 Task: Create new Company, with domain: 'gsk.com' and type: 'Other'. Add new contact for this company, with mail Id: 'Rohan34Gupta@gsk.com', First Name: Rohan, Last name:  Gupta, Job Title: 'IT Project Manager', Phone Number: '(617) 555-9012'. Change life cycle stage to  Lead and lead status to  Open. Logged in from softage.5@softage.net
Action: Mouse moved to (67, 52)
Screenshot: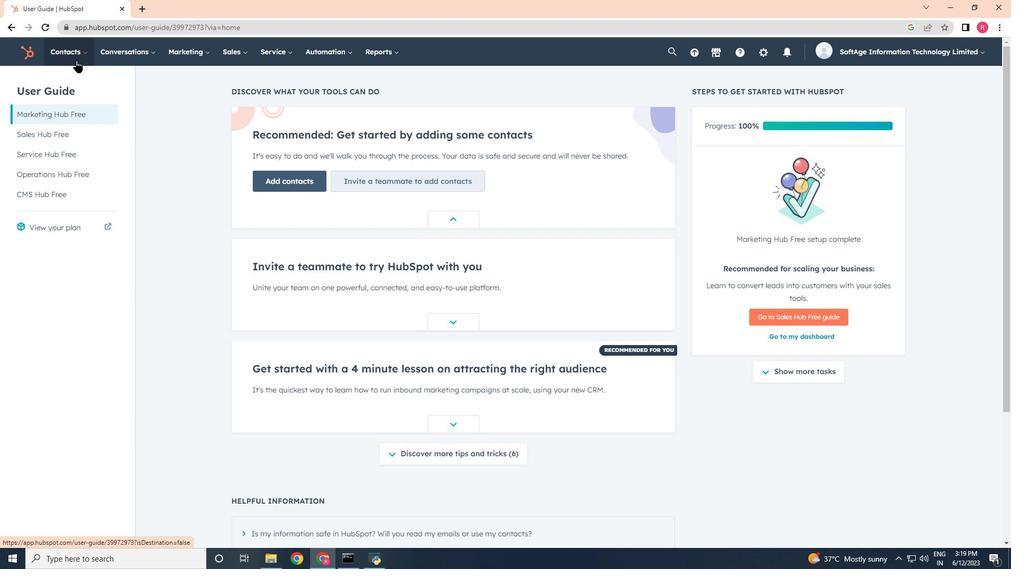 
Action: Mouse pressed left at (67, 52)
Screenshot: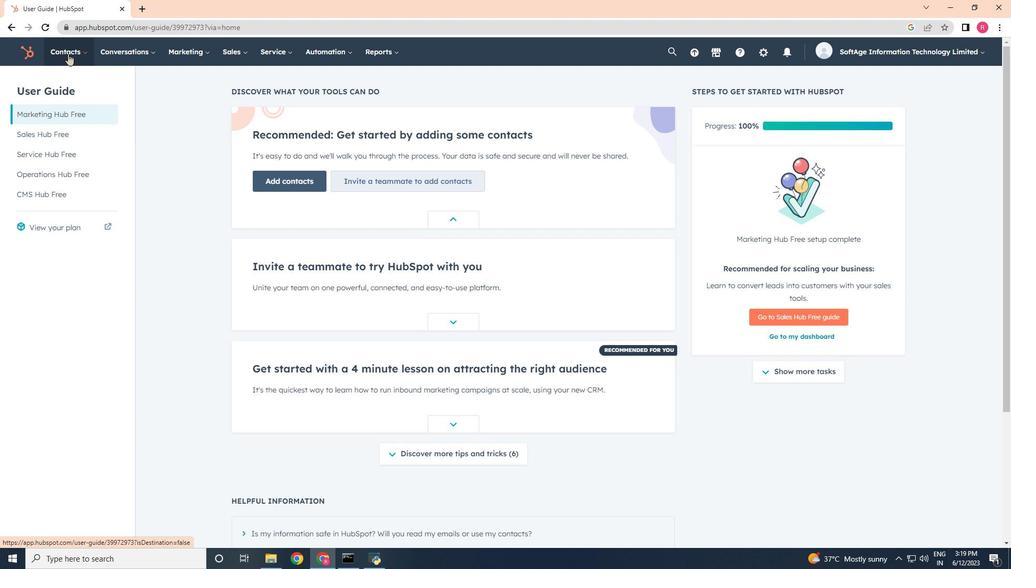 
Action: Mouse moved to (75, 92)
Screenshot: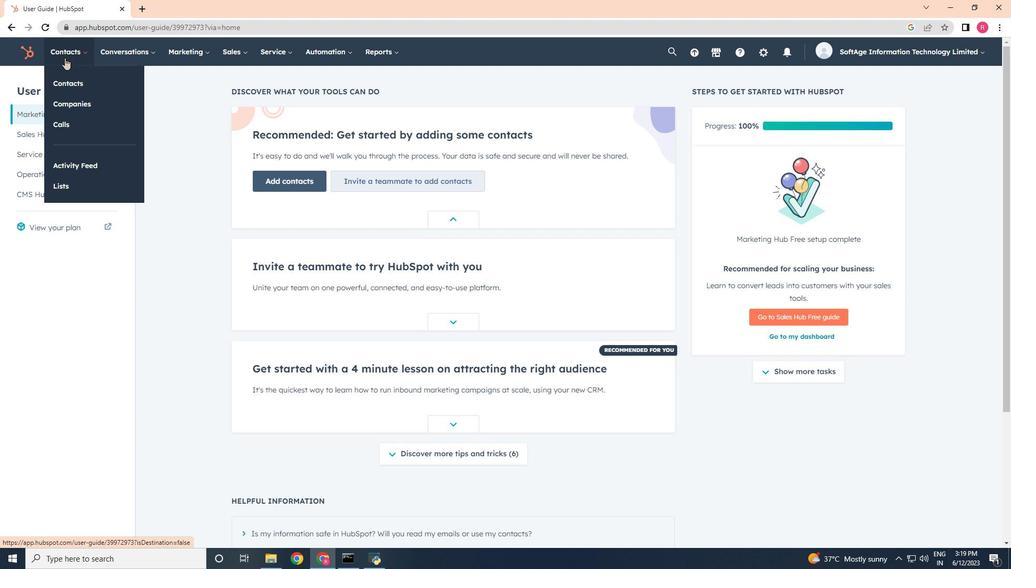 
Action: Mouse pressed left at (75, 92)
Screenshot: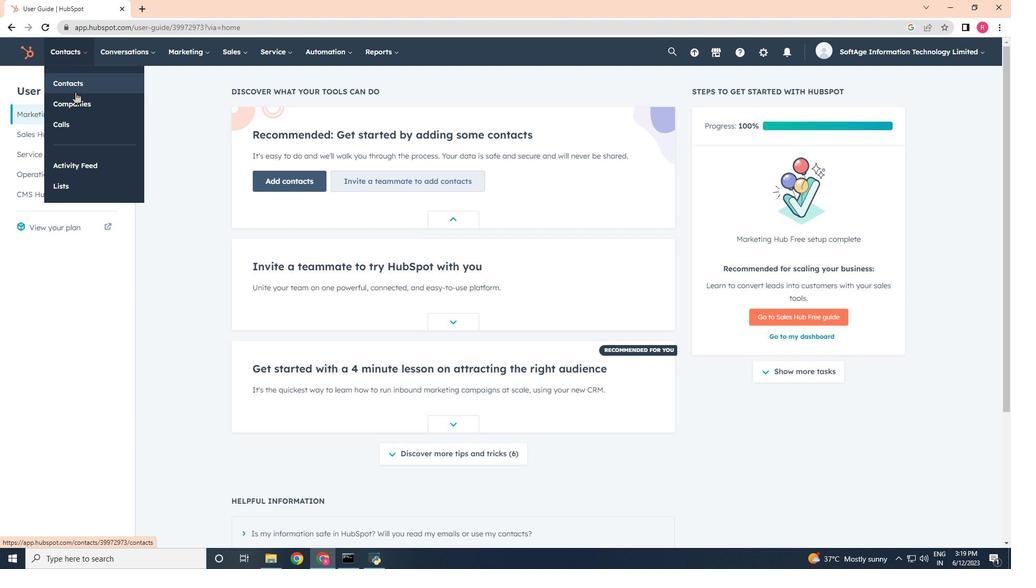 
Action: Mouse moved to (79, 53)
Screenshot: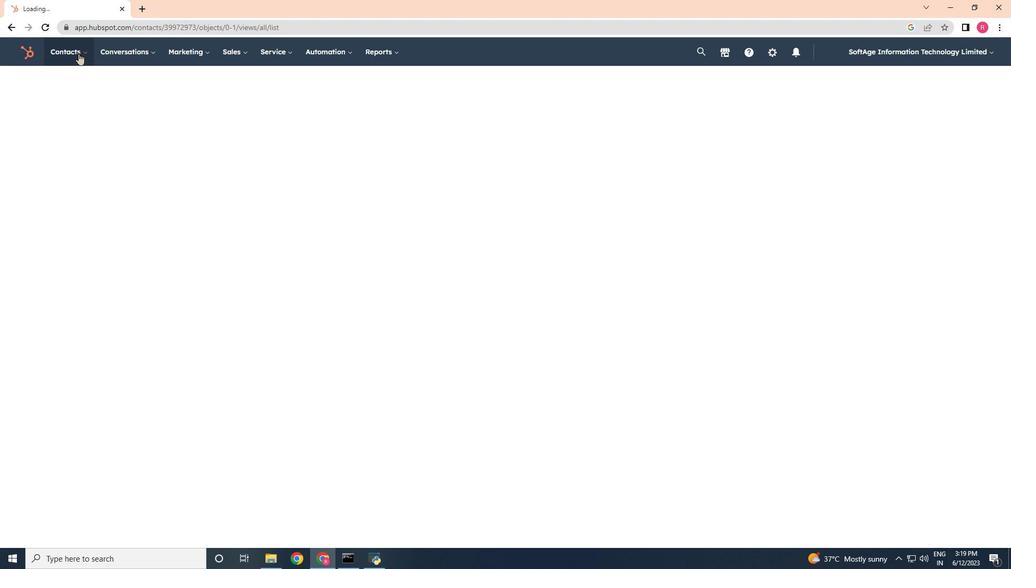 
Action: Mouse pressed left at (79, 53)
Screenshot: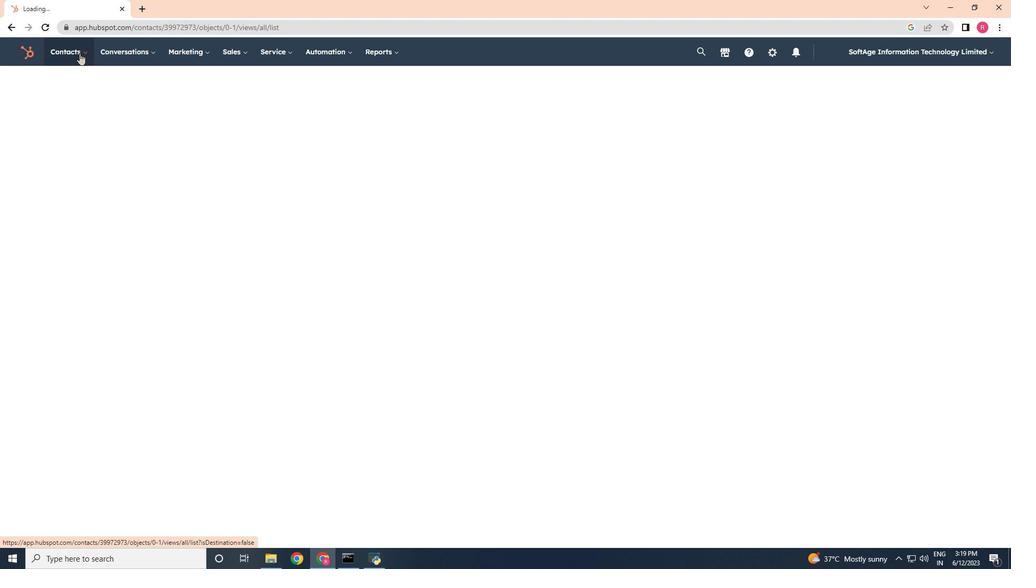 
Action: Mouse moved to (82, 108)
Screenshot: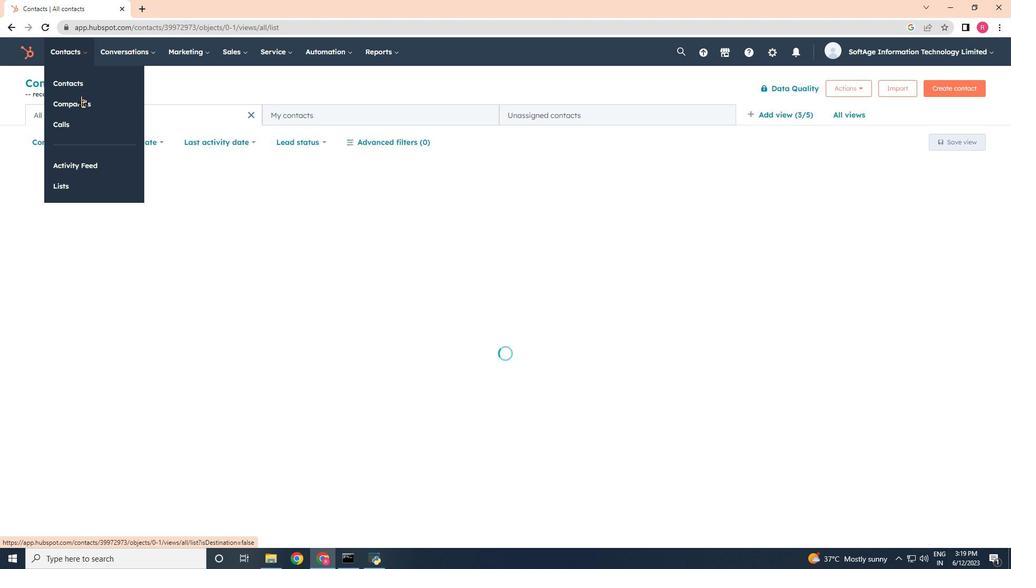 
Action: Mouse pressed left at (82, 108)
Screenshot: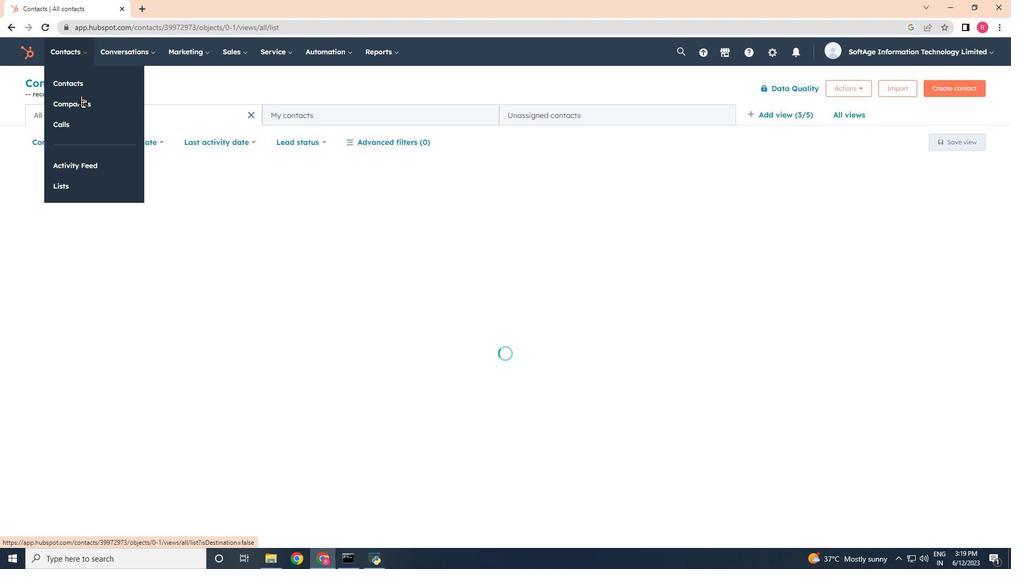 
Action: Mouse moved to (930, 95)
Screenshot: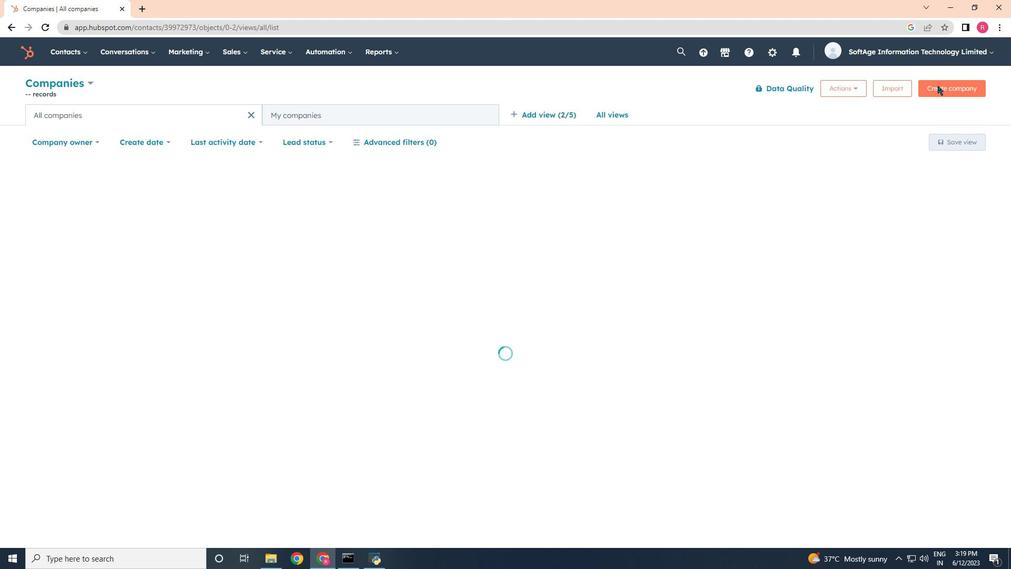 
Action: Mouse pressed left at (930, 95)
Screenshot: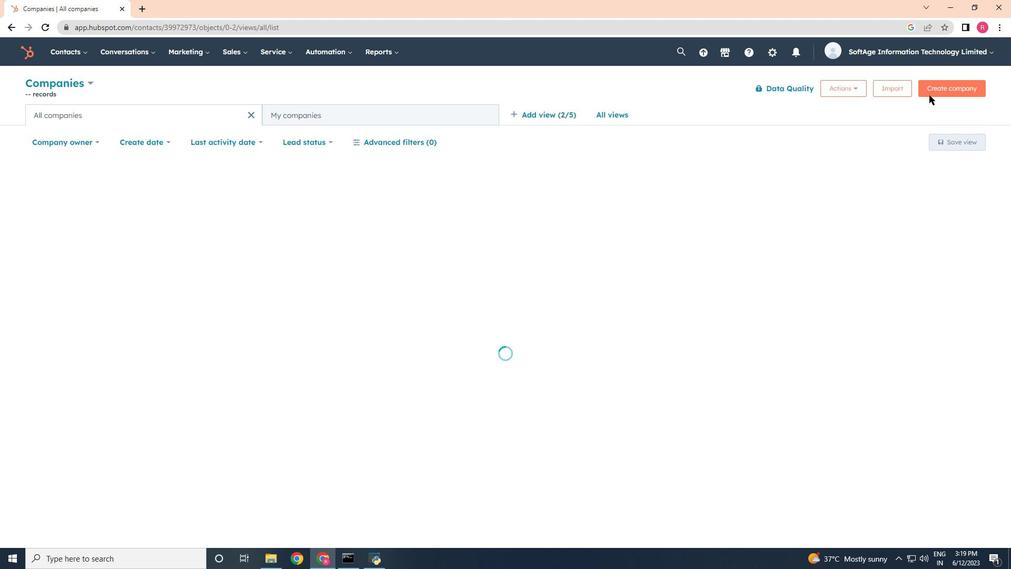 
Action: Mouse moved to (752, 143)
Screenshot: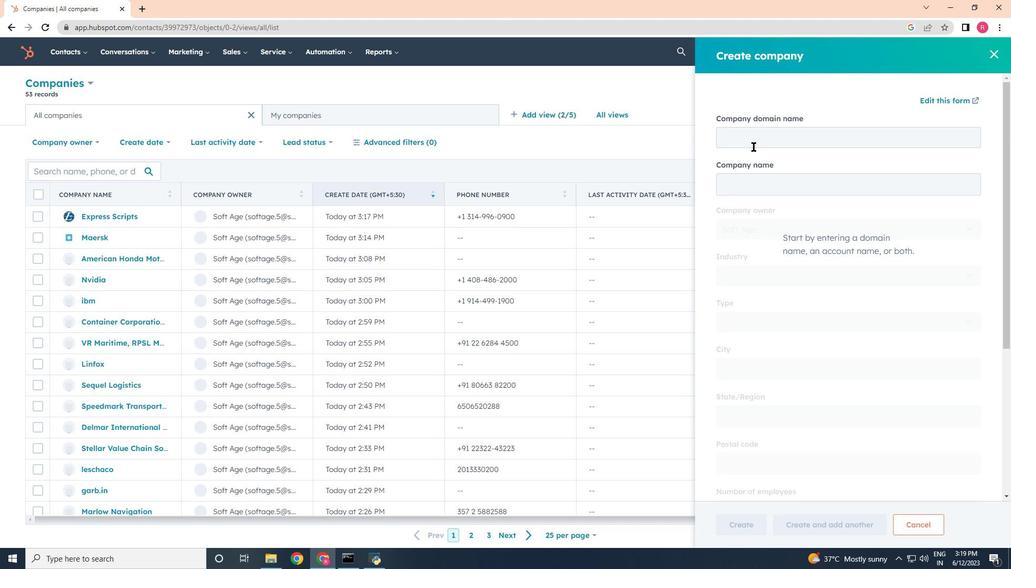 
Action: Mouse pressed left at (752, 143)
Screenshot: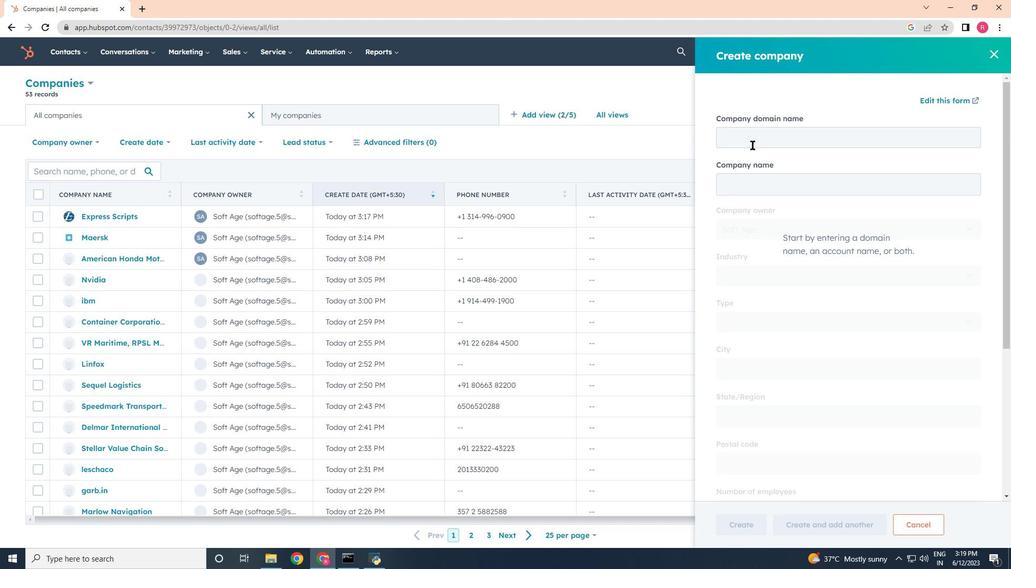 
Action: Key pressed gsk.com
Screenshot: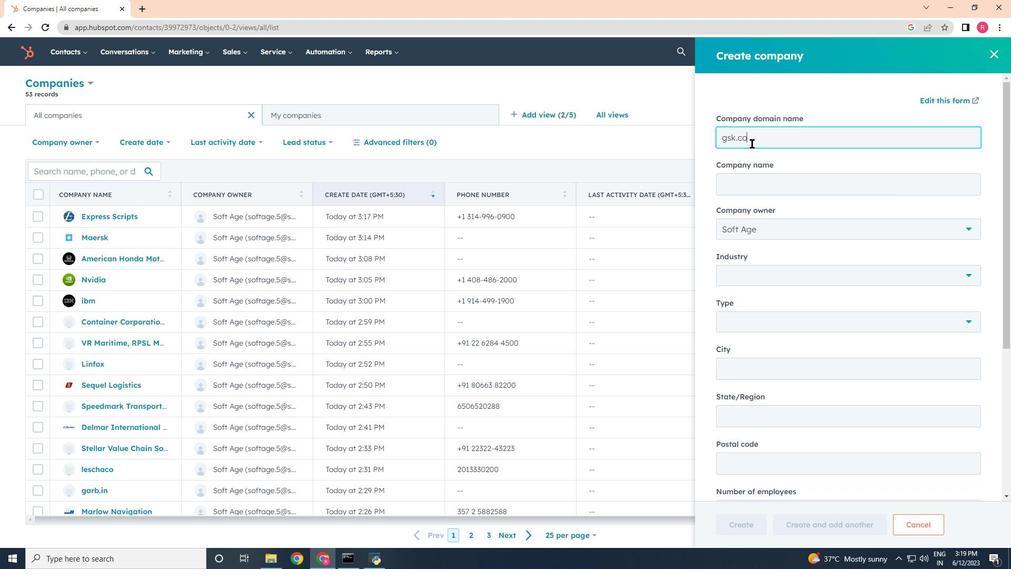 
Action: Mouse moved to (769, 322)
Screenshot: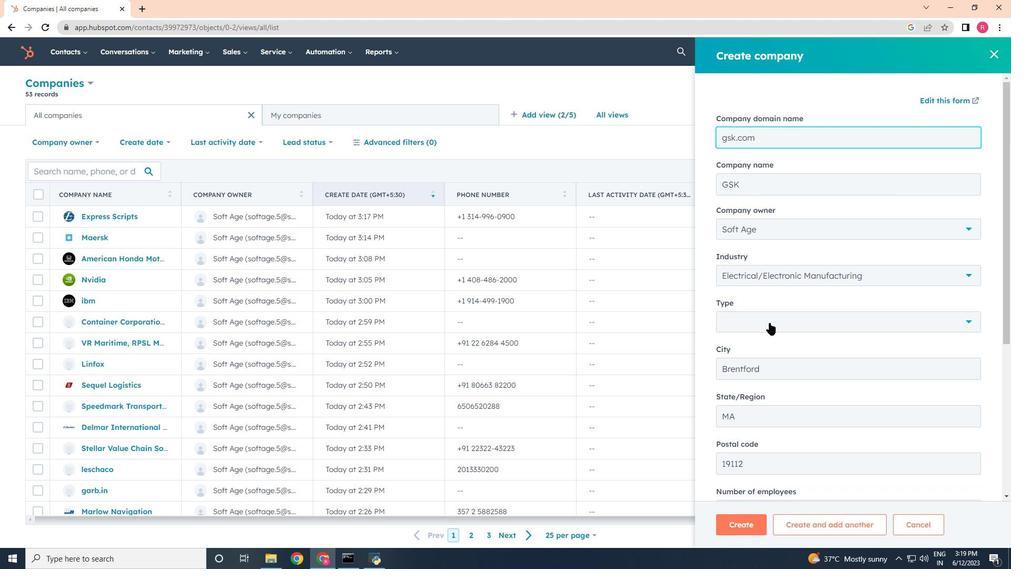 
Action: Mouse pressed left at (769, 322)
Screenshot: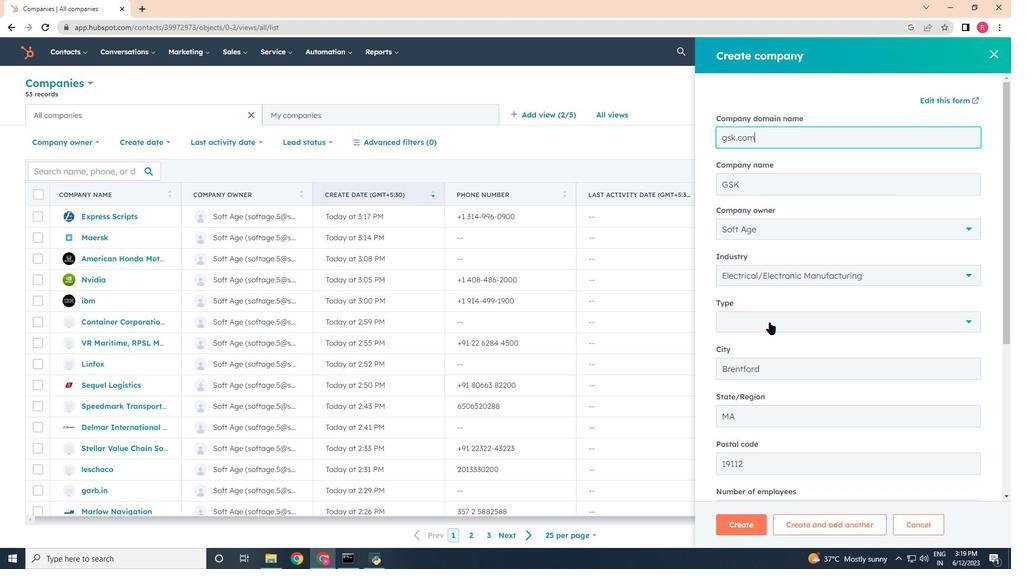 
Action: Mouse moved to (766, 404)
Screenshot: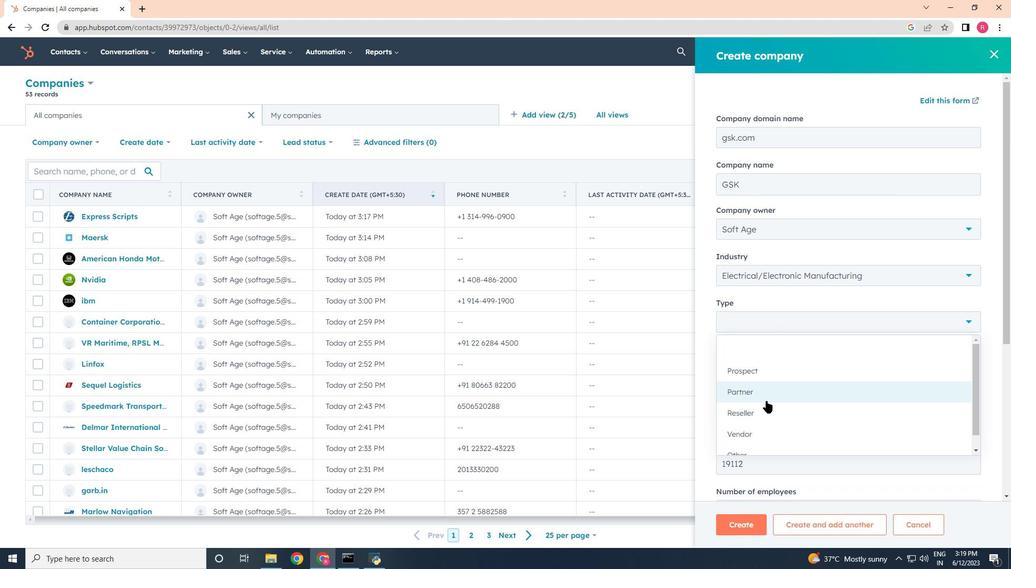 
Action: Mouse scrolled (766, 404) with delta (0, 0)
Screenshot: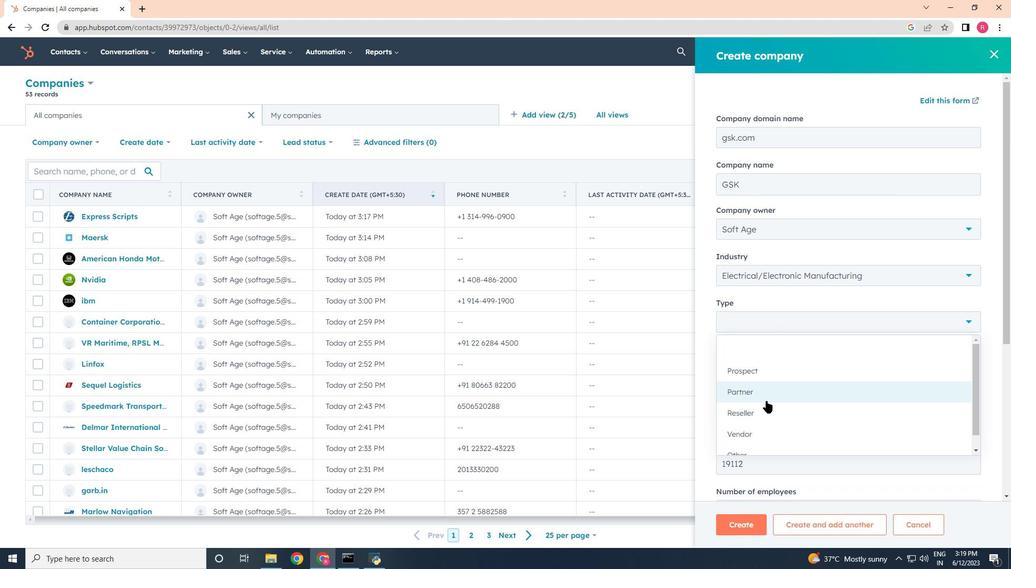 
Action: Mouse moved to (766, 405)
Screenshot: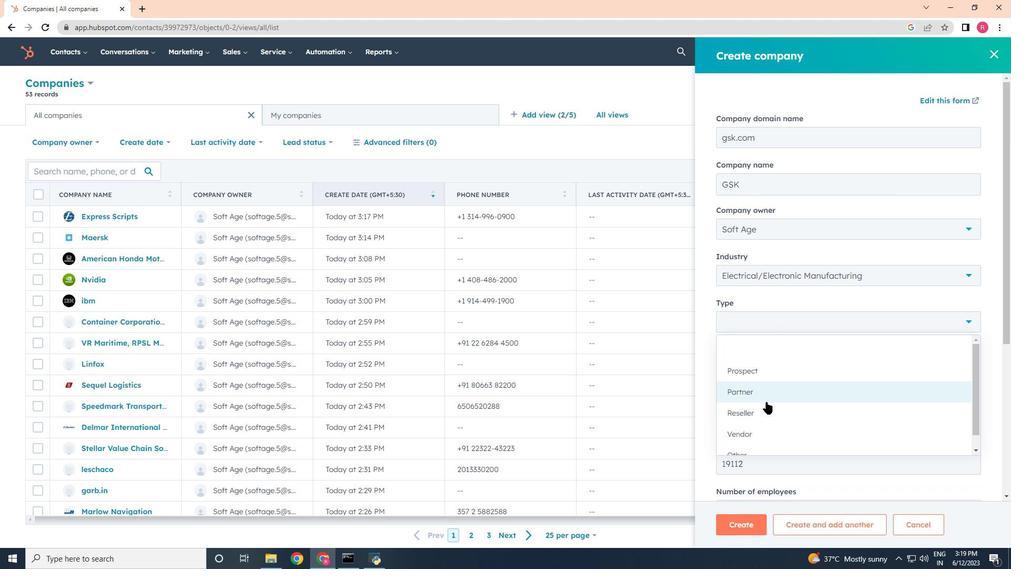 
Action: Mouse scrolled (766, 405) with delta (0, 0)
Screenshot: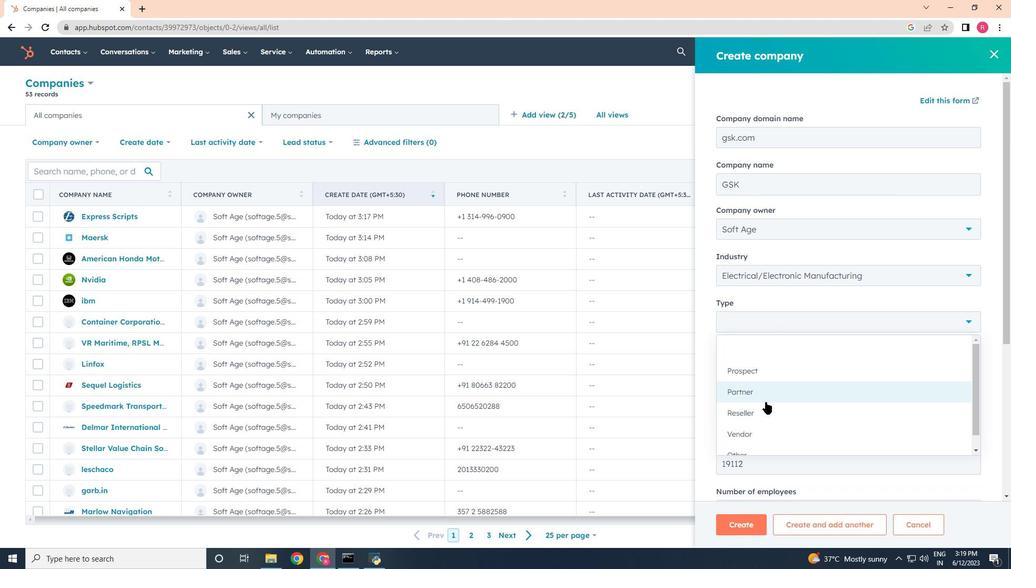 
Action: Mouse scrolled (766, 405) with delta (0, 0)
Screenshot: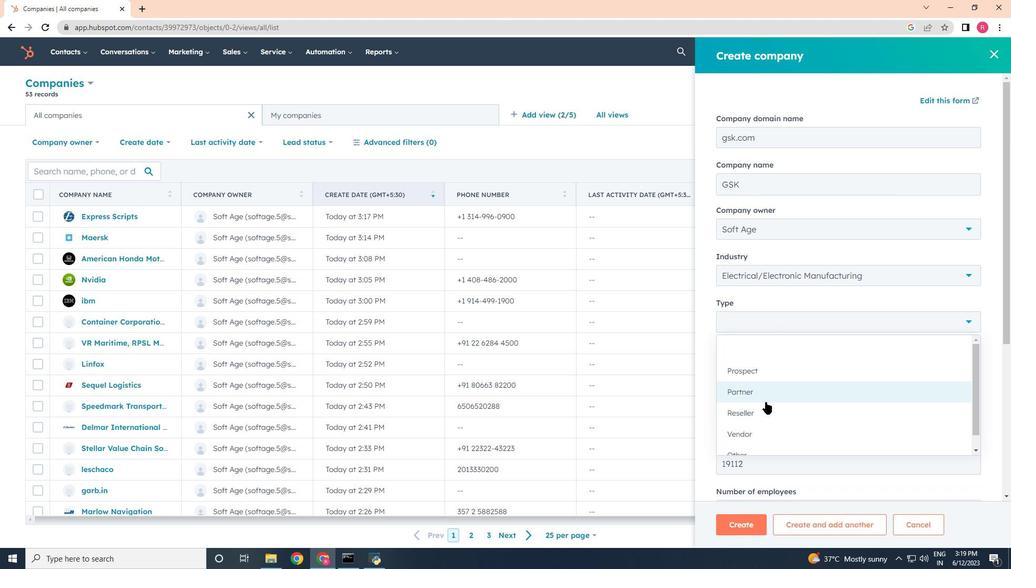 
Action: Mouse scrolled (766, 405) with delta (0, 0)
Screenshot: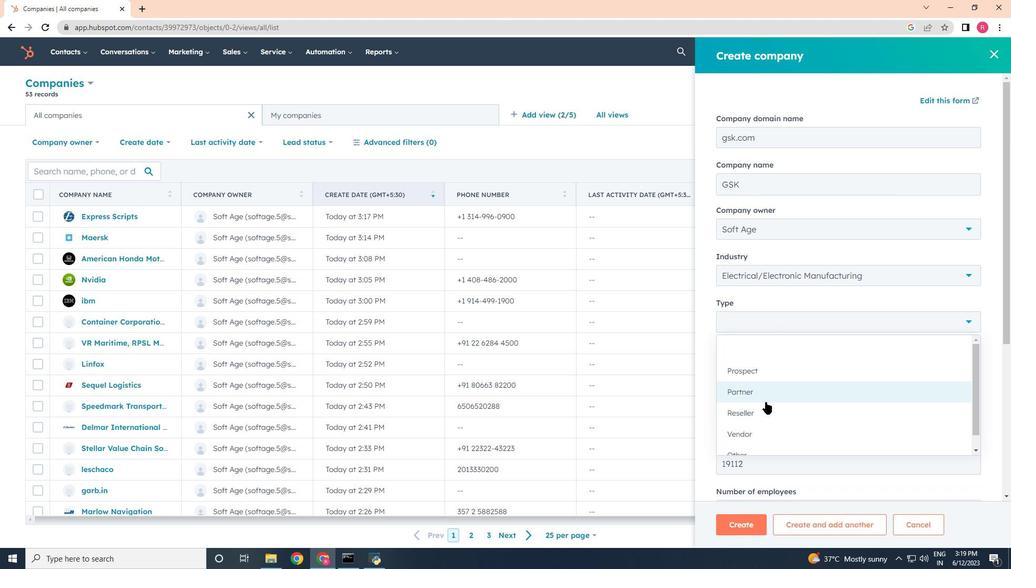 
Action: Mouse scrolled (766, 405) with delta (0, 0)
Screenshot: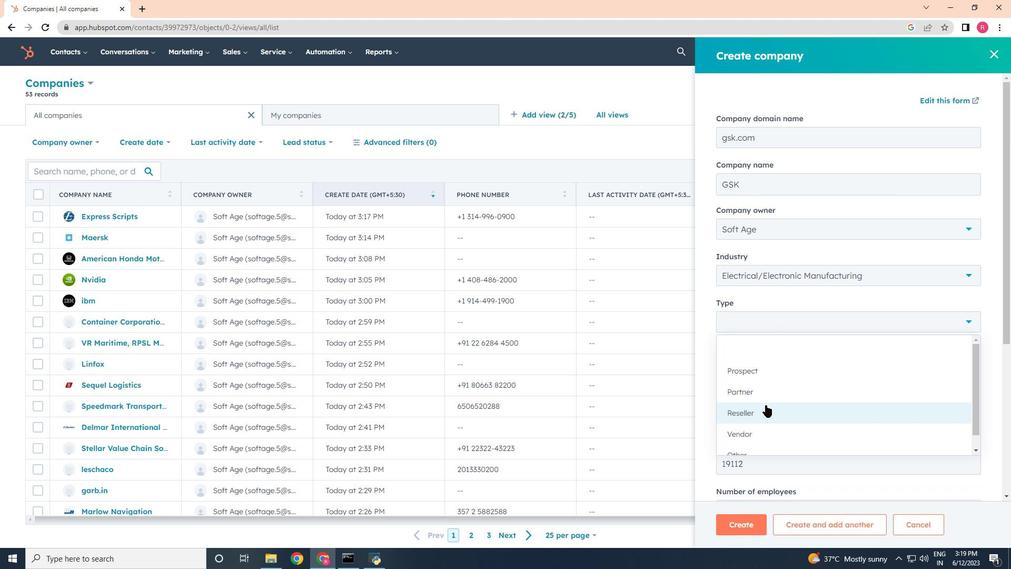 
Action: Mouse moved to (760, 432)
Screenshot: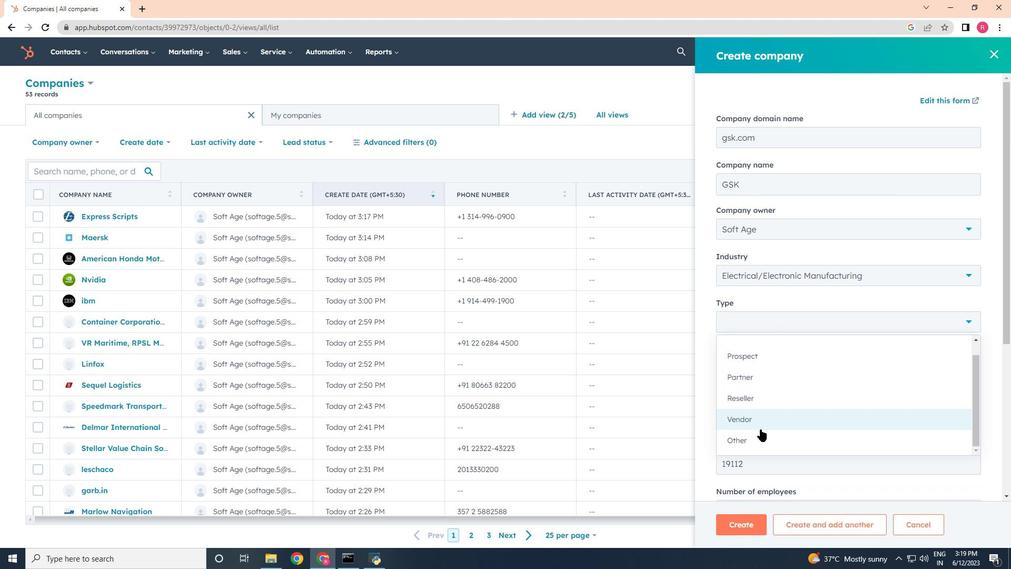 
Action: Mouse pressed left at (760, 432)
Screenshot: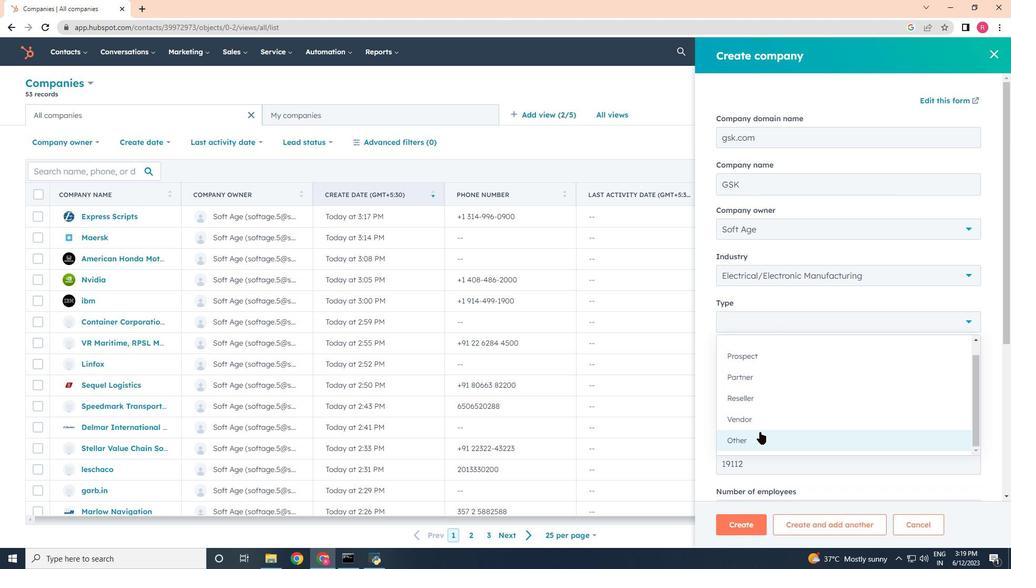 
Action: Mouse moved to (784, 364)
Screenshot: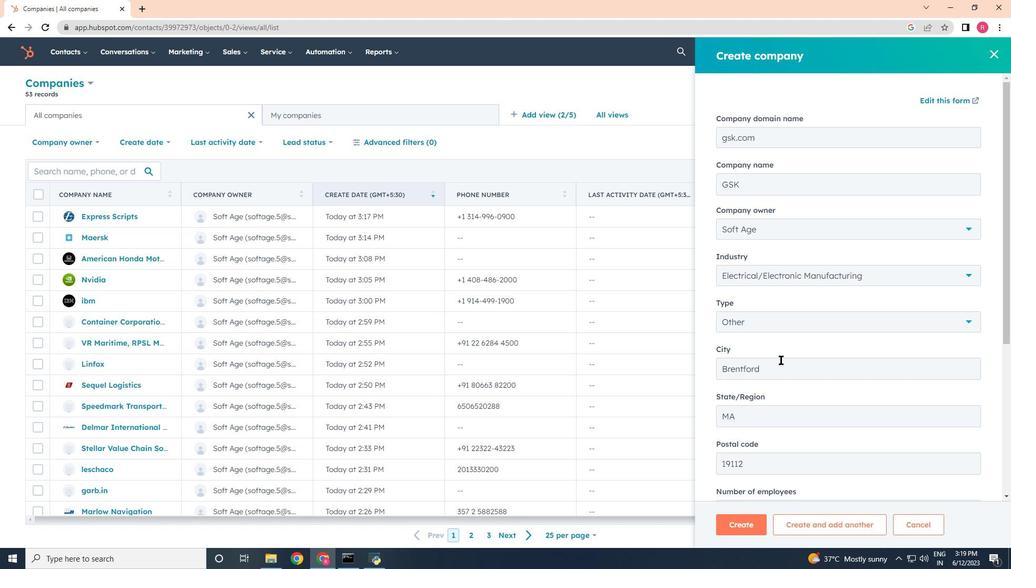 
Action: Mouse scrolled (784, 364) with delta (0, 0)
Screenshot: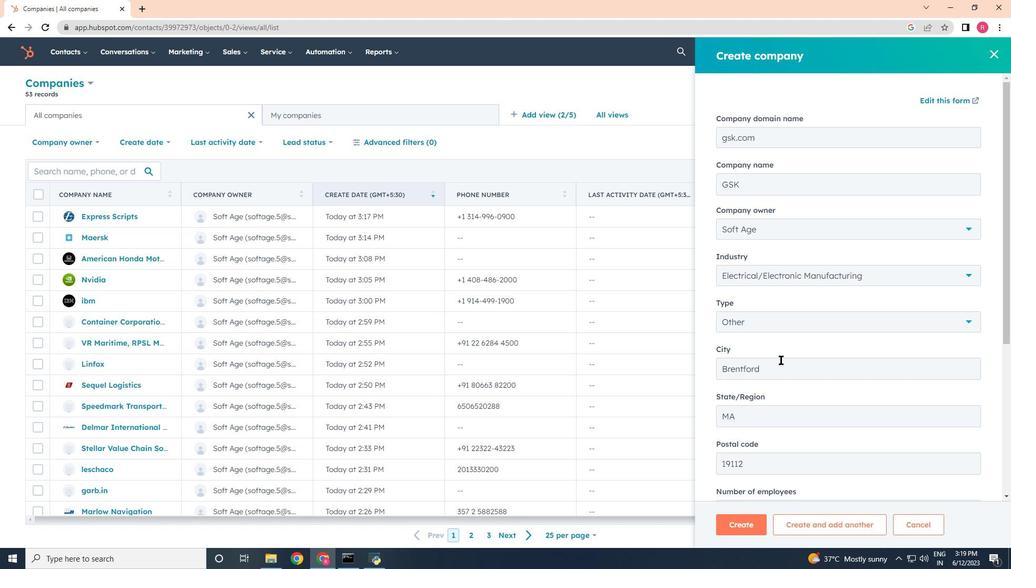 
Action: Mouse scrolled (784, 364) with delta (0, 0)
Screenshot: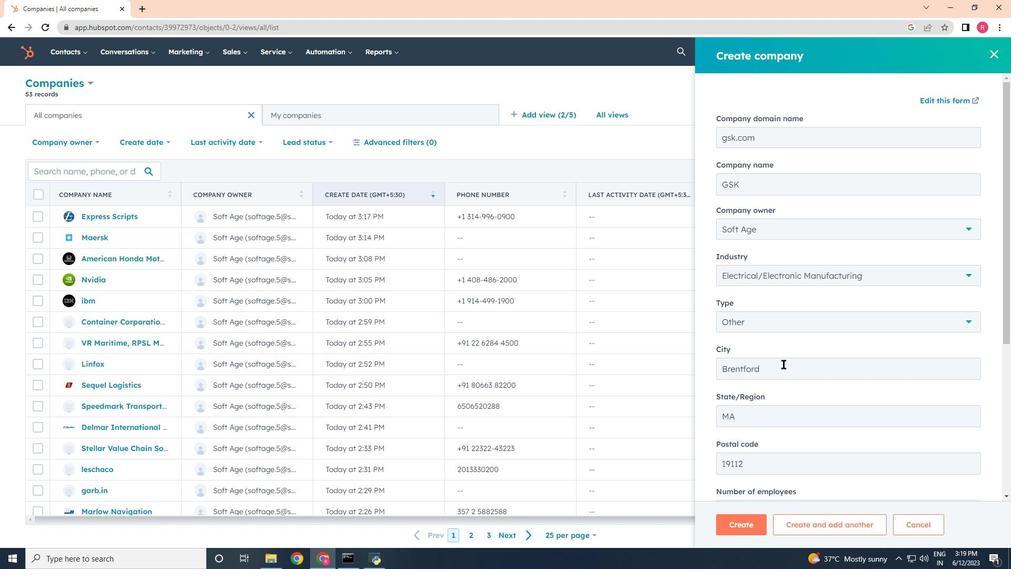 
Action: Mouse moved to (785, 364)
Screenshot: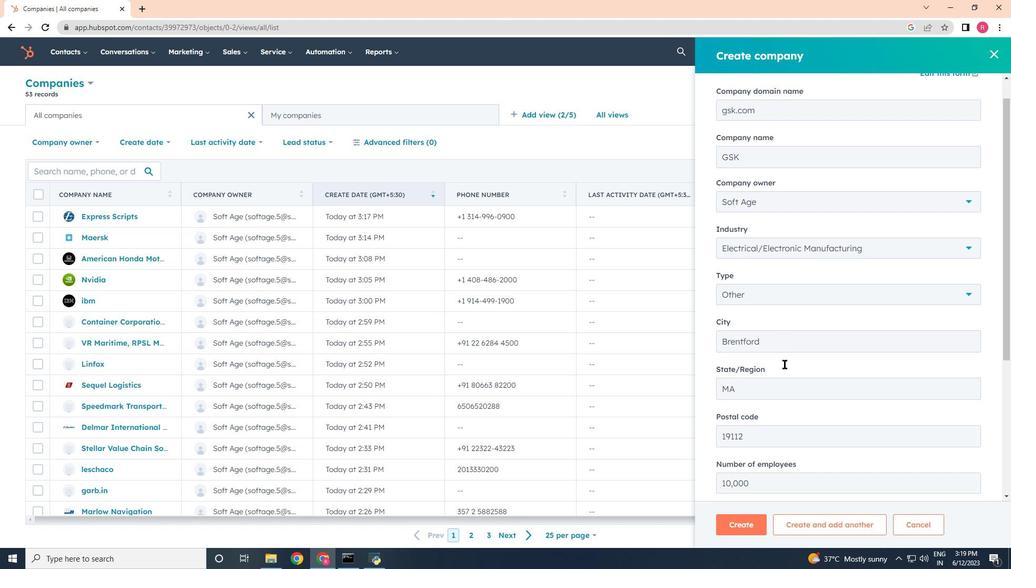 
Action: Mouse scrolled (785, 363) with delta (0, 0)
Screenshot: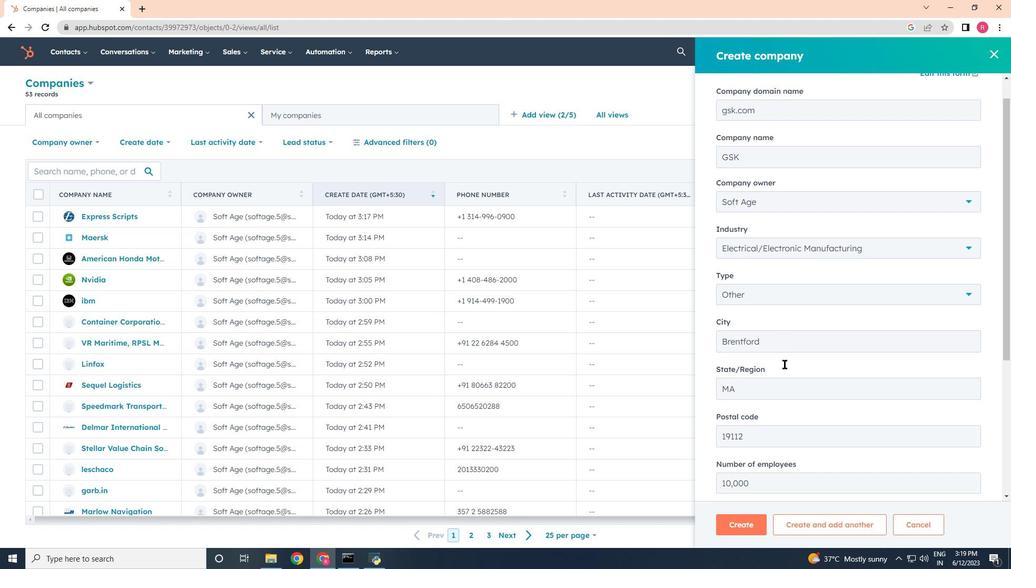 
Action: Mouse moved to (788, 361)
Screenshot: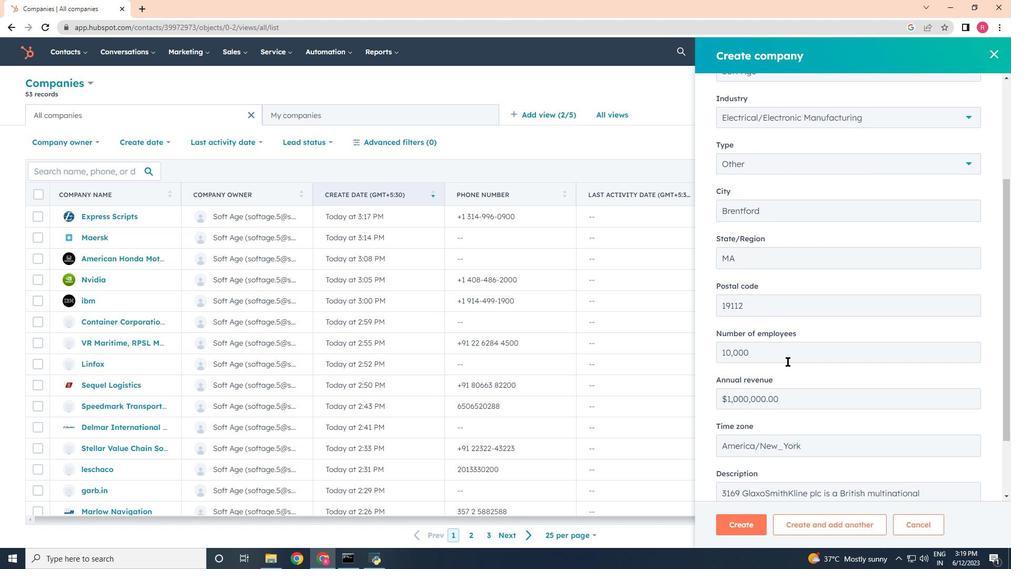 
Action: Mouse scrolled (788, 360) with delta (0, 0)
Screenshot: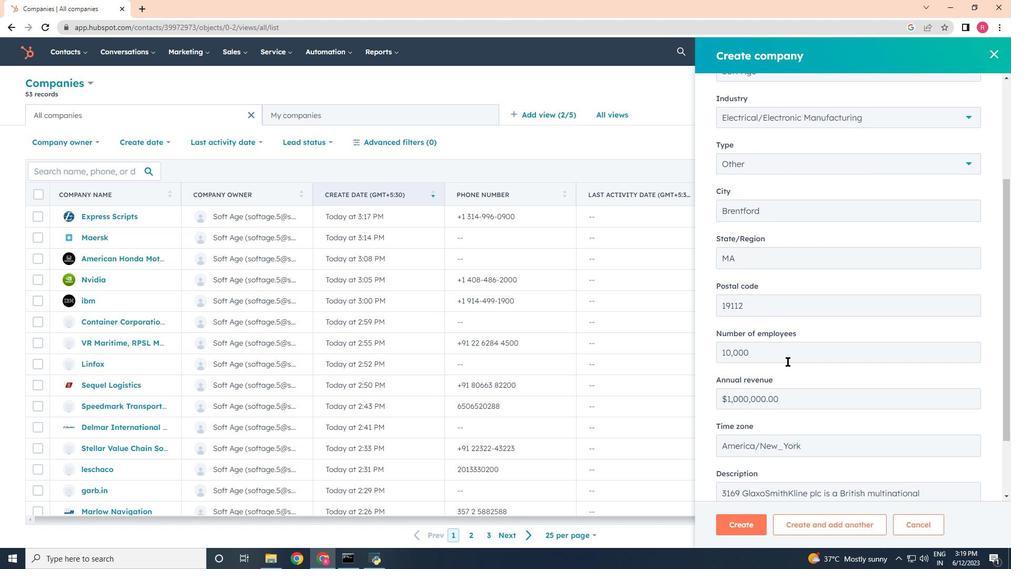 
Action: Mouse moved to (783, 364)
Screenshot: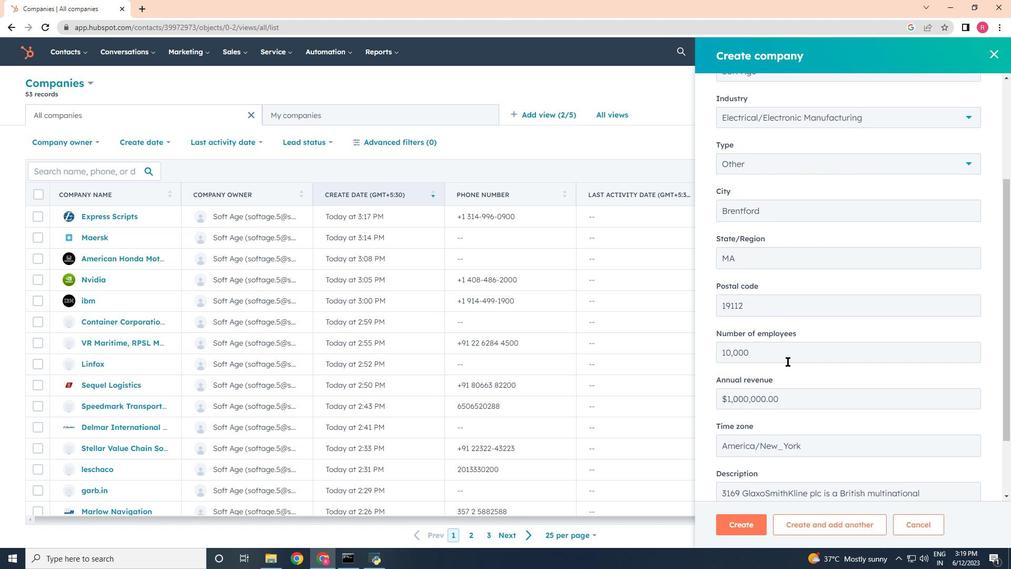 
Action: Mouse scrolled (783, 364) with delta (0, 0)
Screenshot: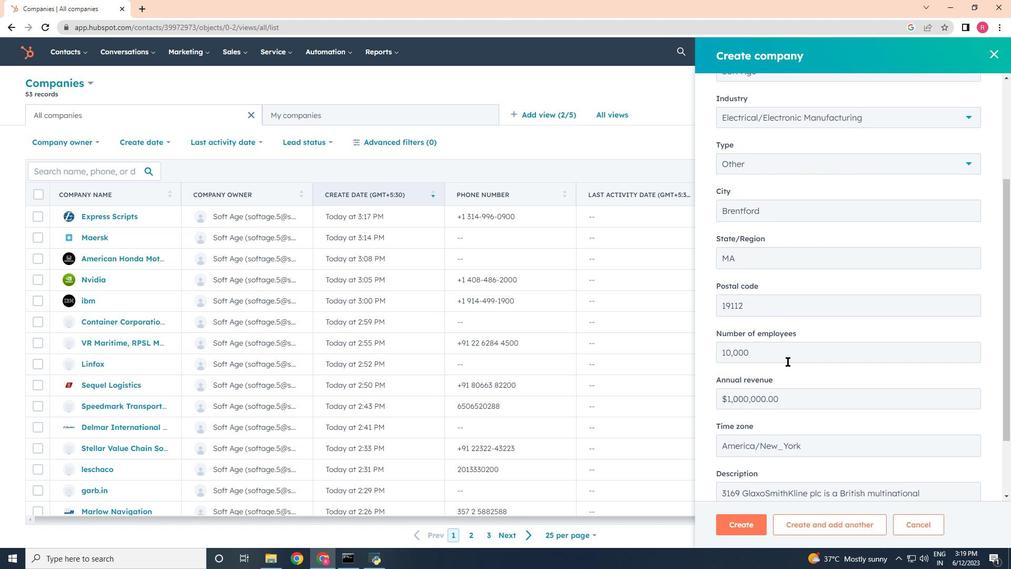 
Action: Mouse moved to (776, 373)
Screenshot: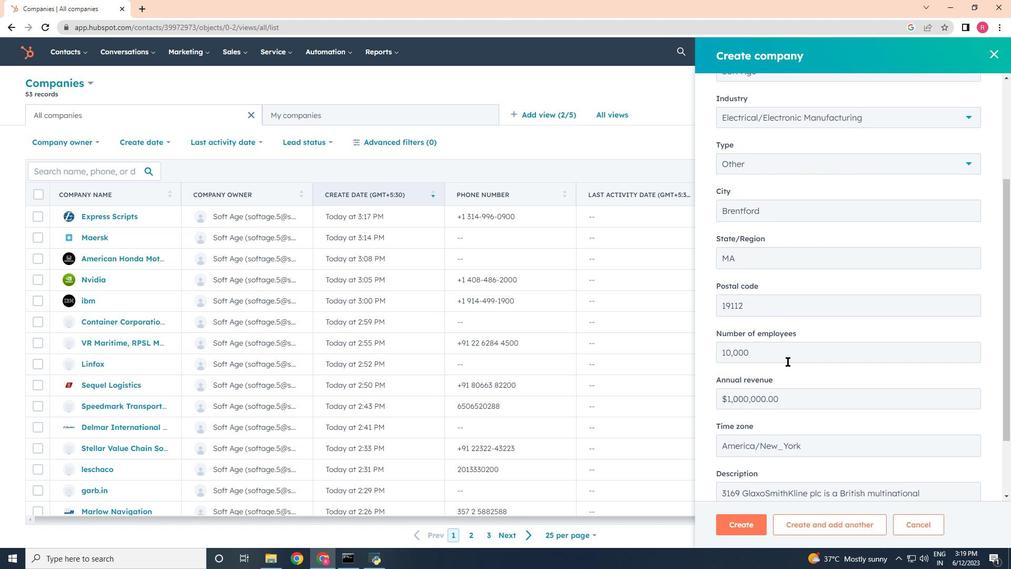 
Action: Mouse scrolled (776, 372) with delta (0, 0)
Screenshot: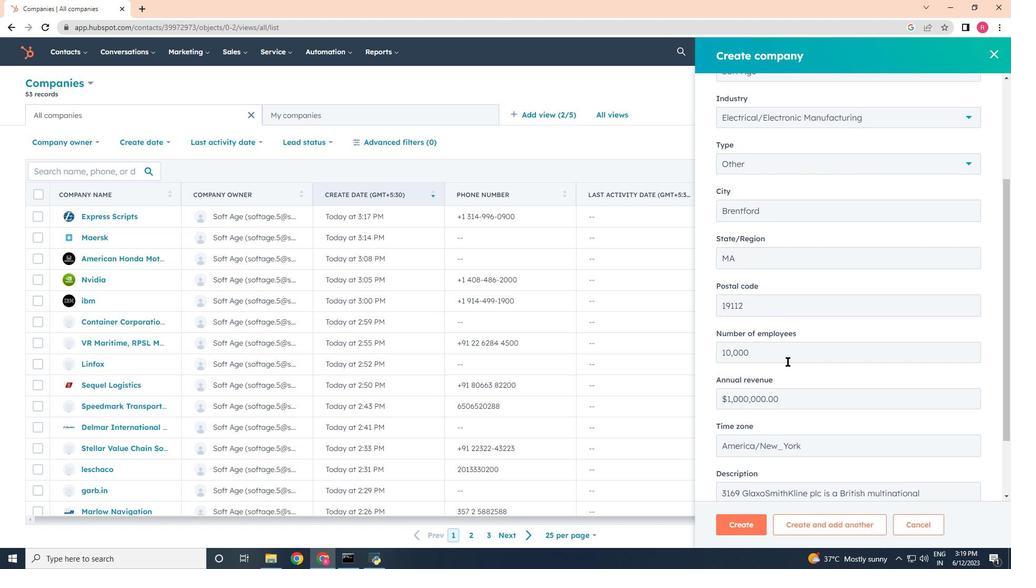 
Action: Mouse moved to (739, 524)
Screenshot: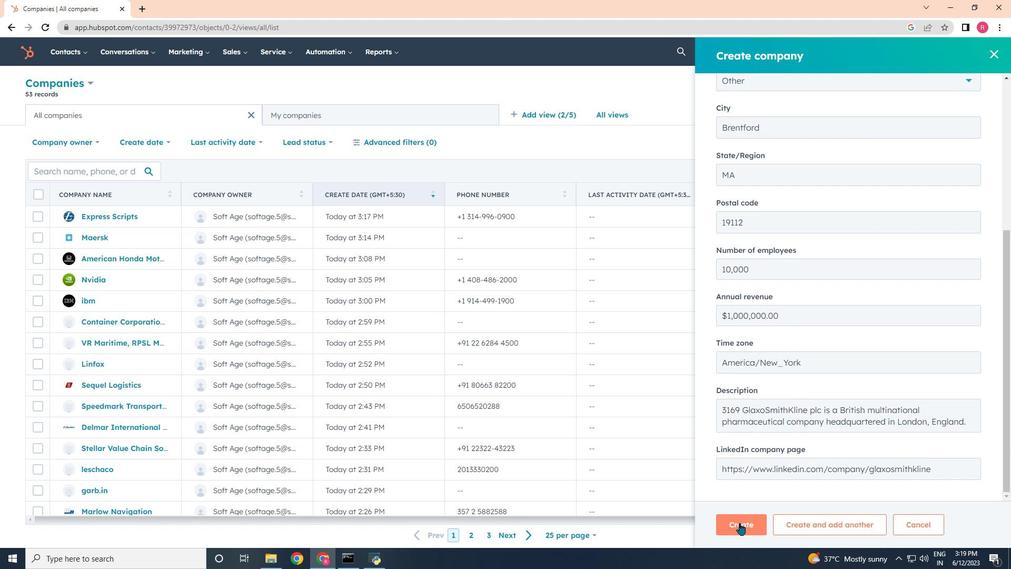 
Action: Mouse pressed left at (739, 524)
Screenshot: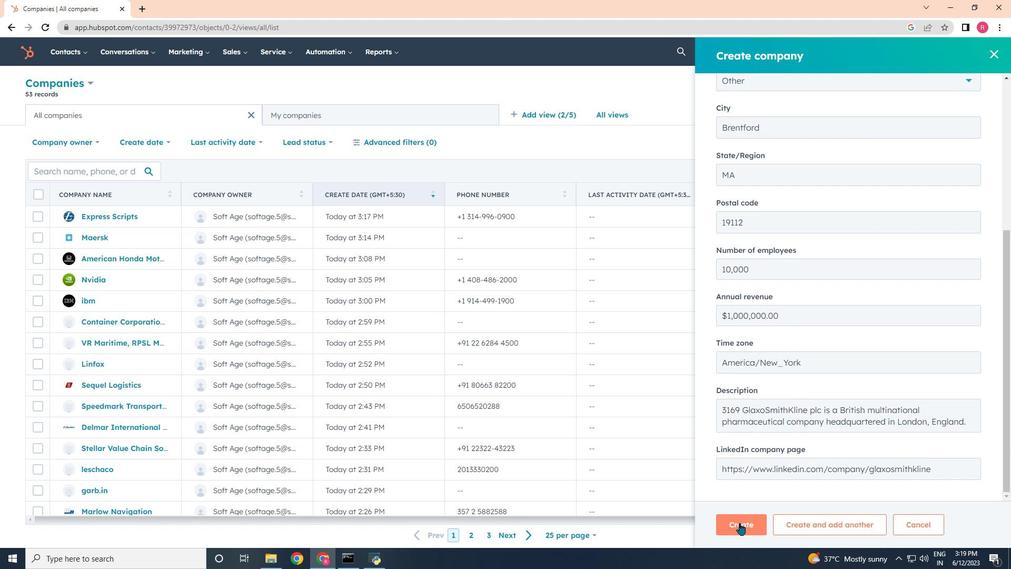 
Action: Mouse moved to (704, 336)
Screenshot: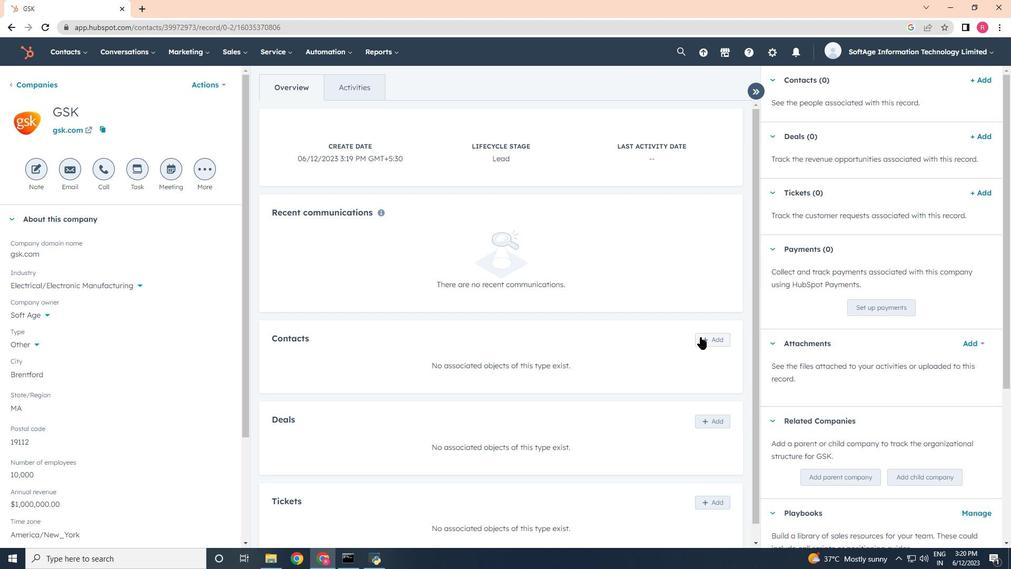 
Action: Mouse pressed left at (704, 336)
Screenshot: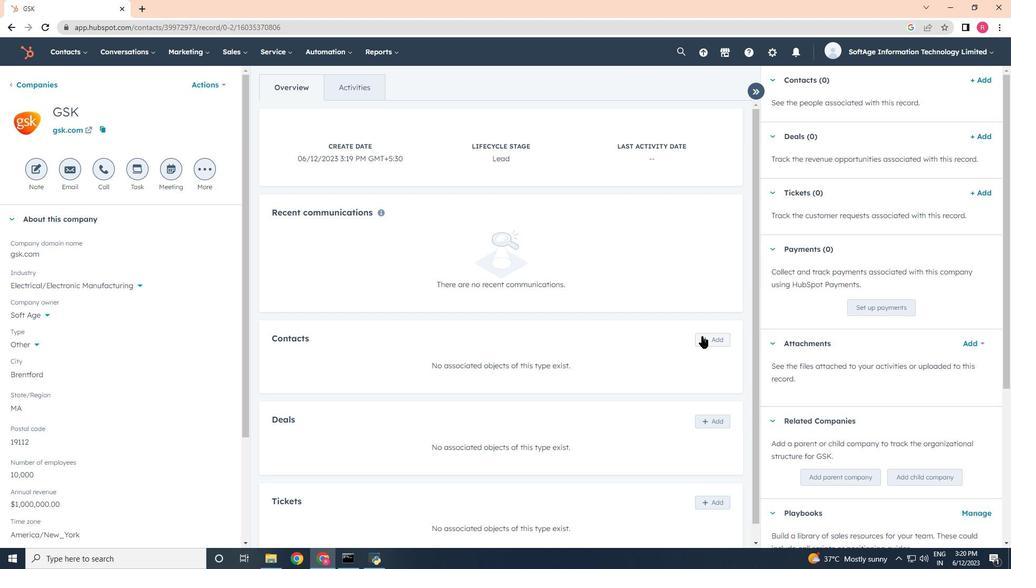 
Action: Mouse moved to (773, 98)
Screenshot: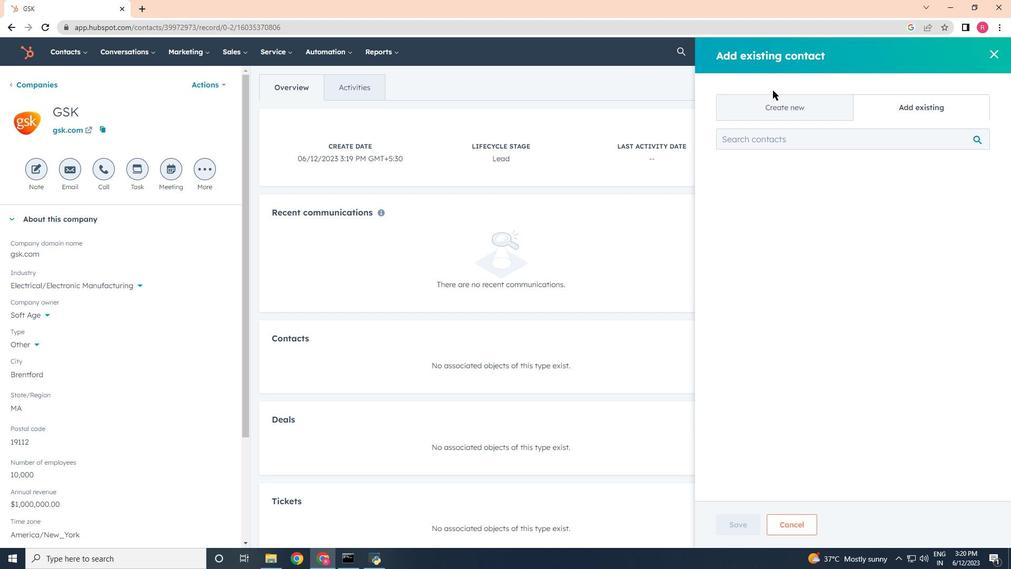 
Action: Mouse pressed left at (773, 98)
Screenshot: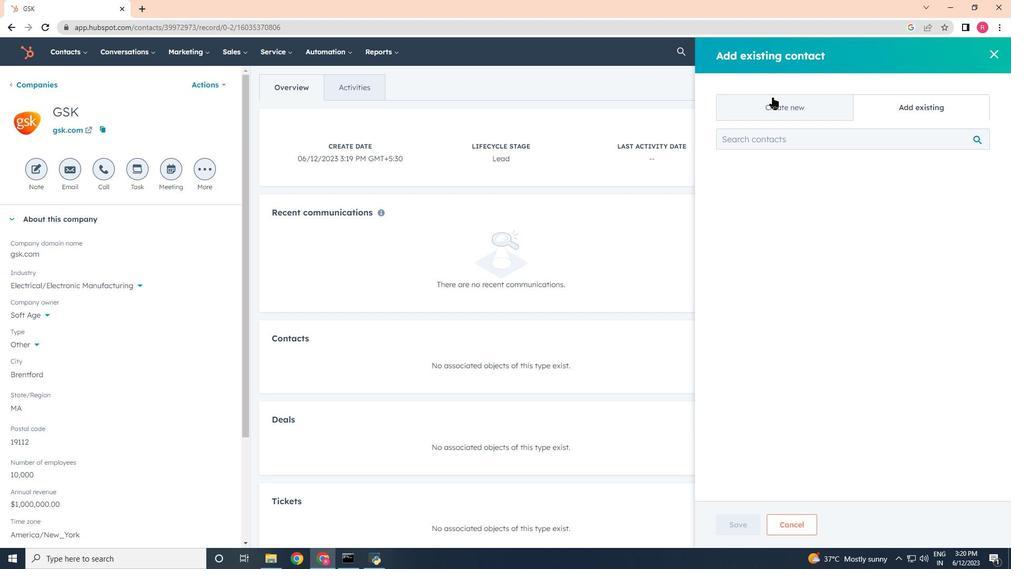 
Action: Mouse moved to (764, 171)
Screenshot: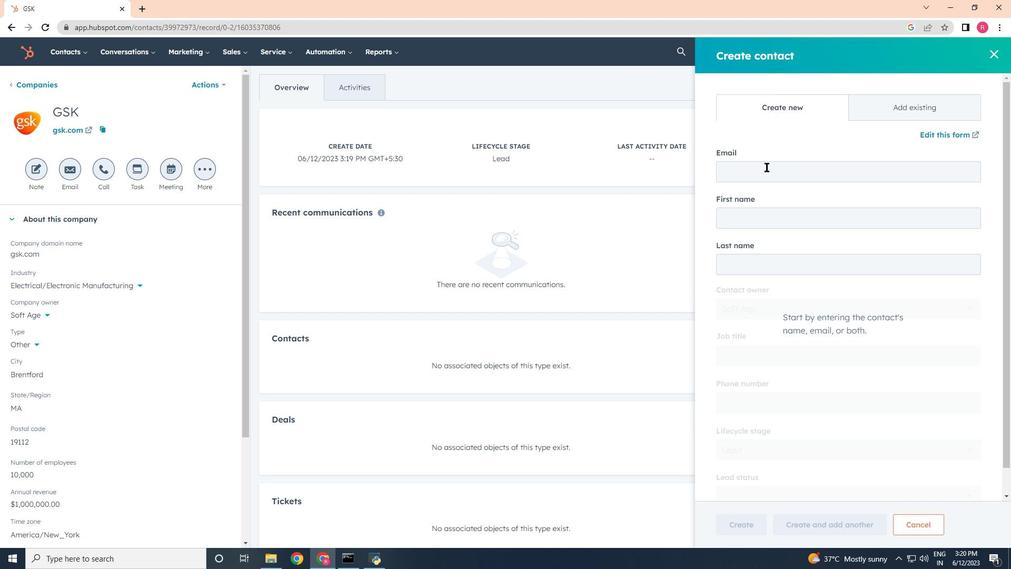 
Action: Mouse pressed left at (764, 171)
Screenshot: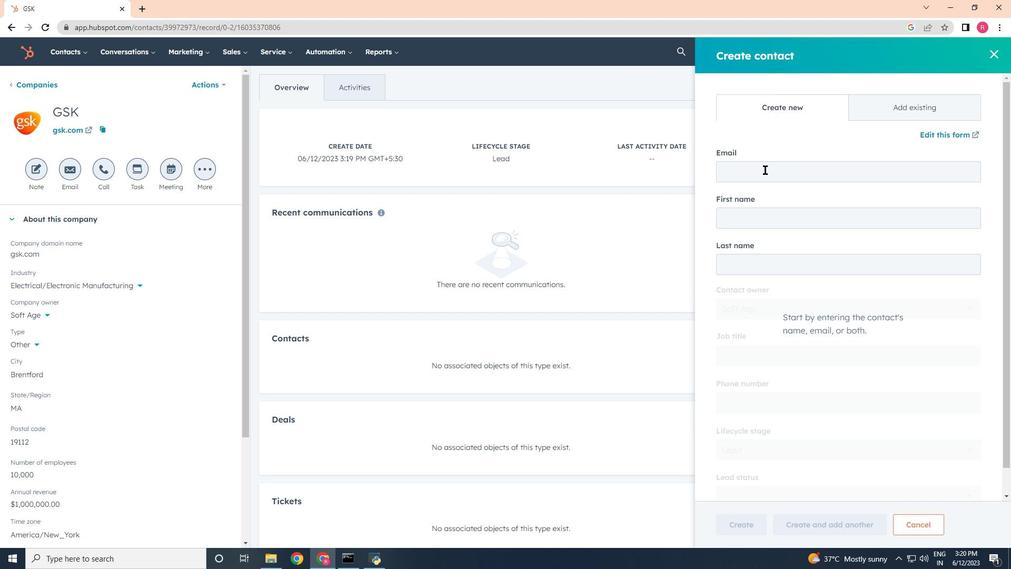 
Action: Mouse moved to (747, 187)
Screenshot: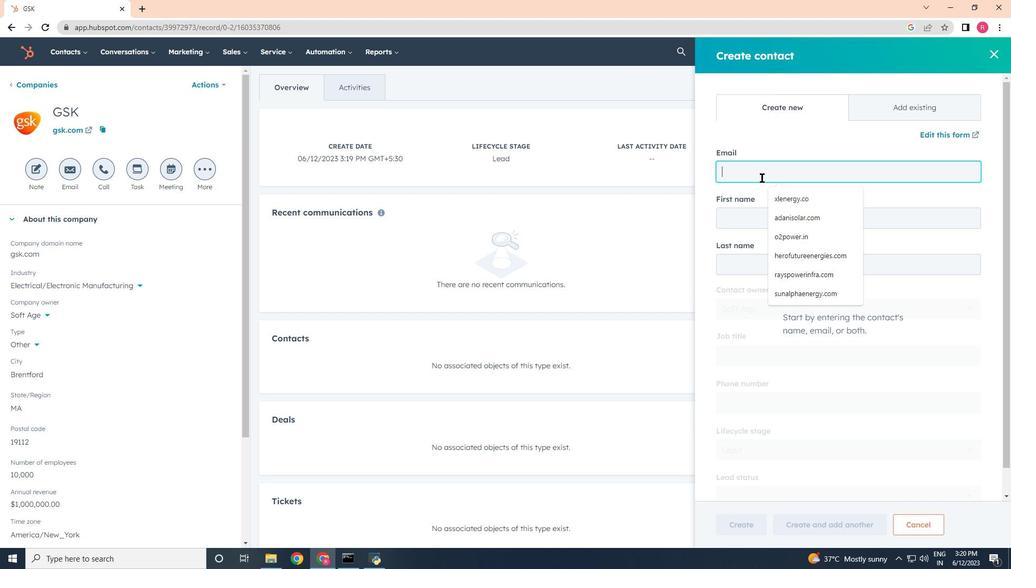 
Action: Key pressed <Key.shift>Rohan34<Key.shift>Gupta<Key.shift><Key.shift><Key.shift><Key.shift><Key.shift><Key.shift><Key.shift><Key.shift><Key.shift><Key.shift><Key.shift><Key.shift><Key.shift><Key.shift>@gsk.com
Screenshot: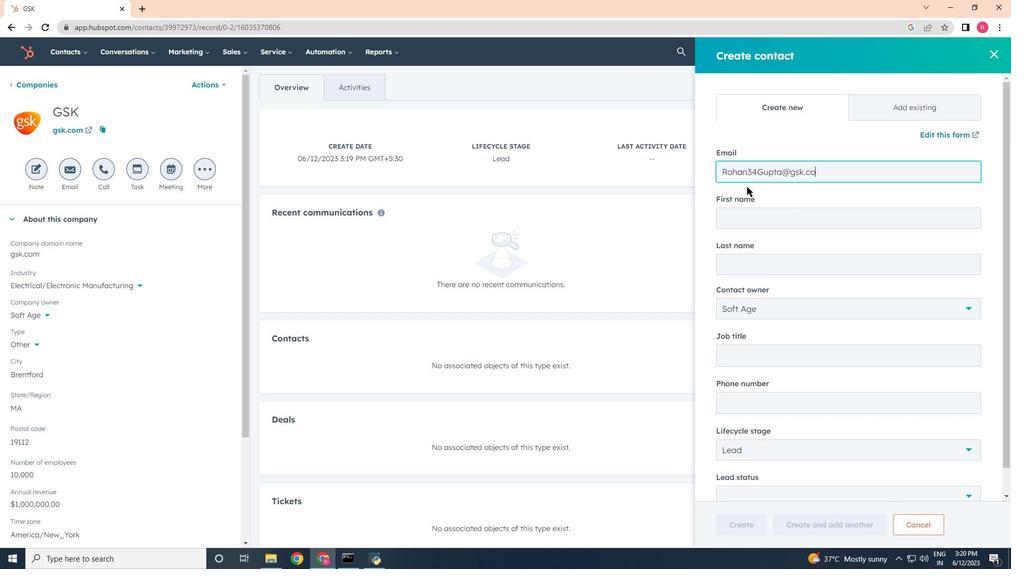 
Action: Mouse moved to (785, 212)
Screenshot: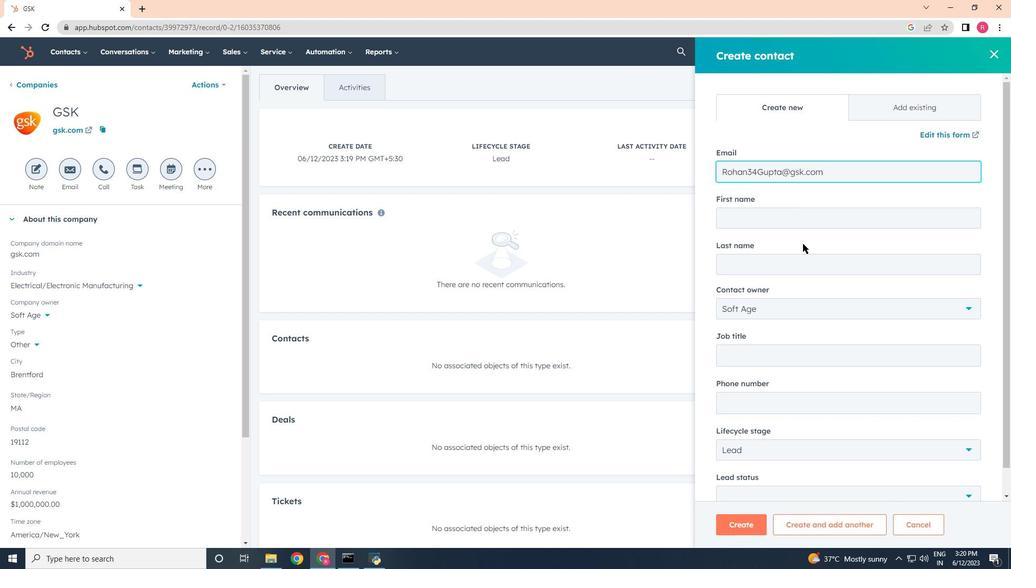 
Action: Mouse pressed left at (785, 212)
Screenshot: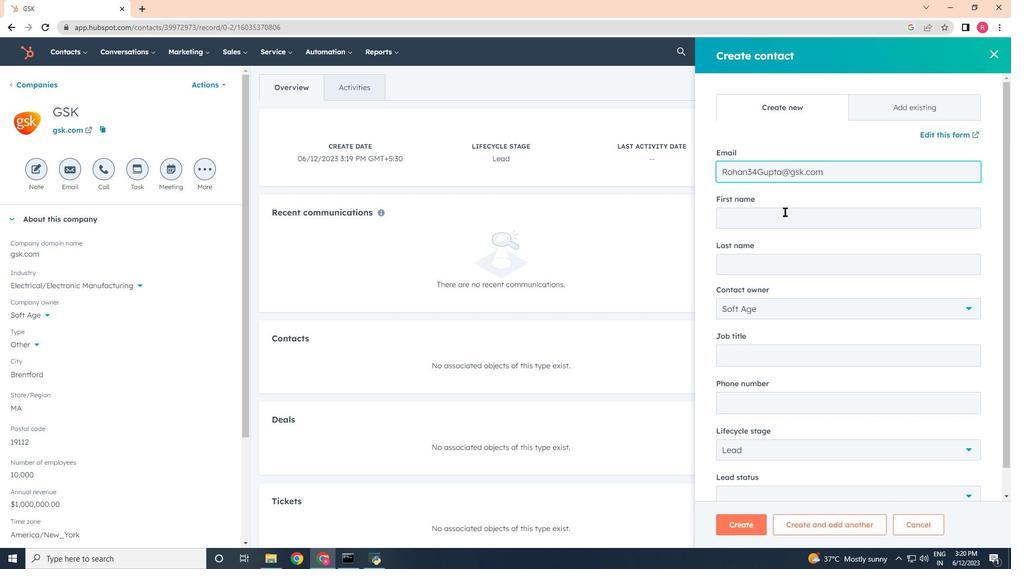 
Action: Key pressed <Key.shift><Key.shift><Key.shift><Key.shift>Rohan<Key.tab><Key.shift>Gupa<Key.backspace>ta<Key.tab><Key.tab><Key.shift>IT<Key.space><Key.shift>Project<Key.space><Key.shift>Manmag<Key.backspace><Key.backspace><Key.backspace>ager
Screenshot: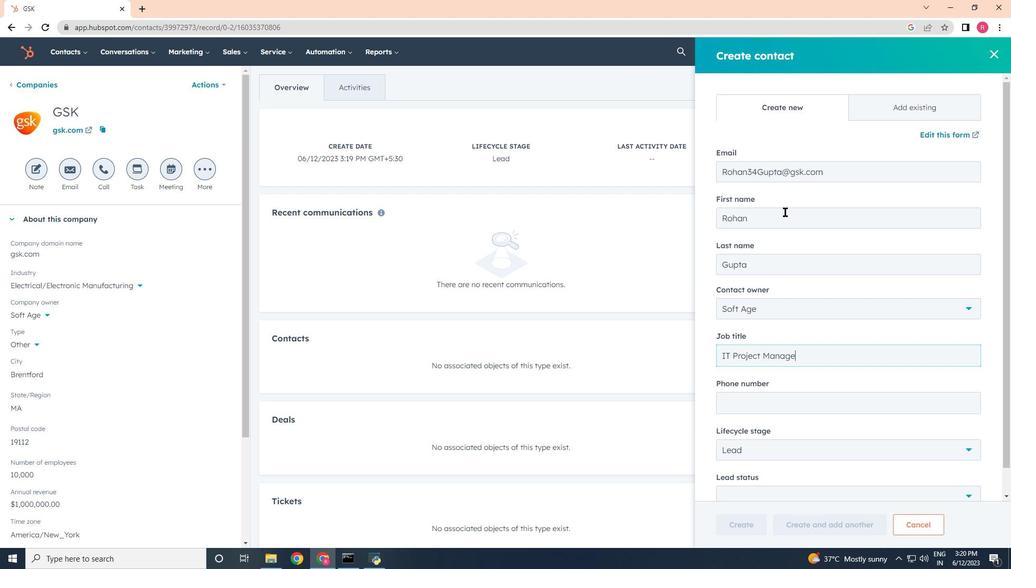 
Action: Mouse moved to (782, 214)
Screenshot: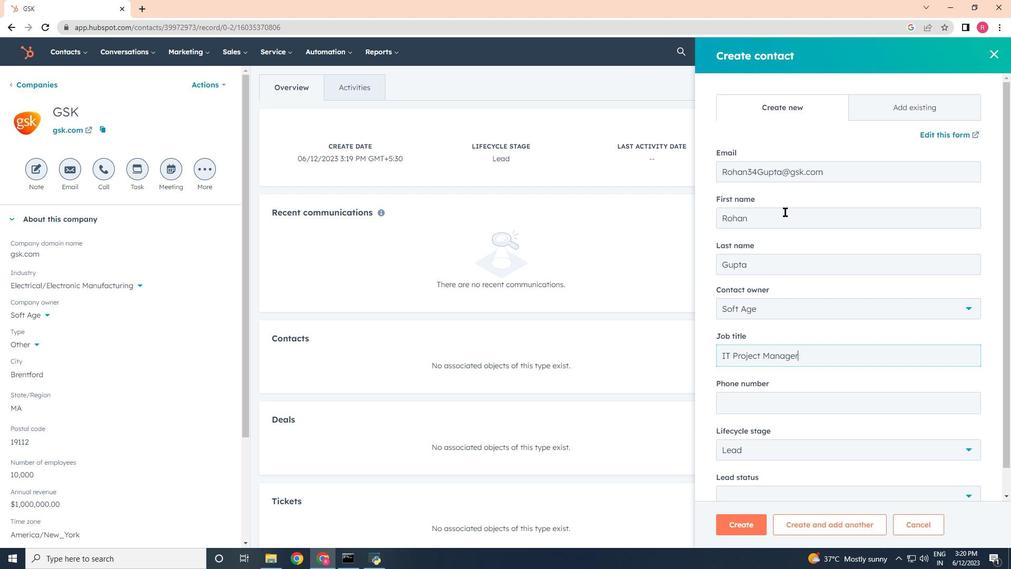 
Action: Key pressed <Key.tab>6175559012
Screenshot: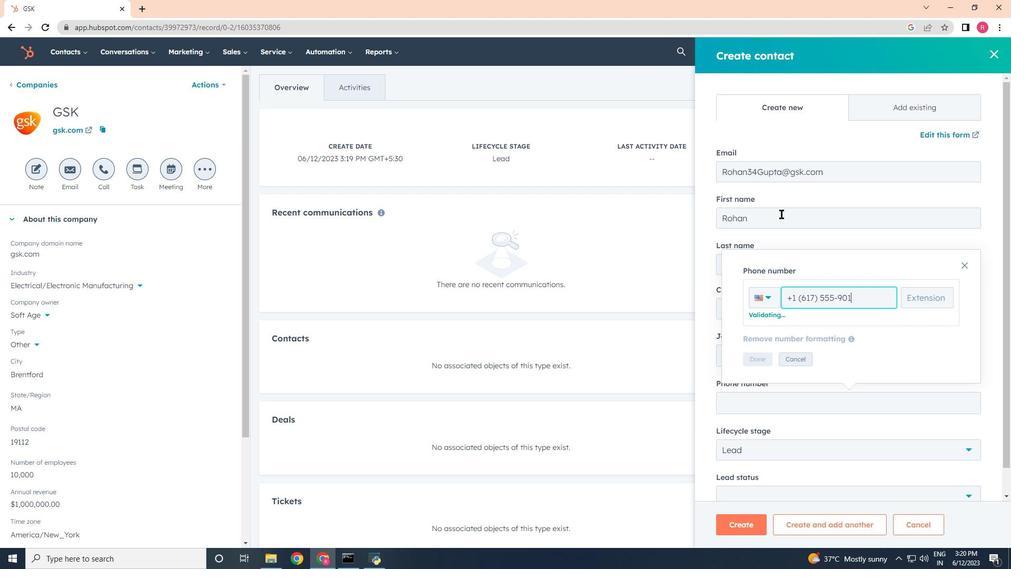 
Action: Mouse moved to (763, 356)
Screenshot: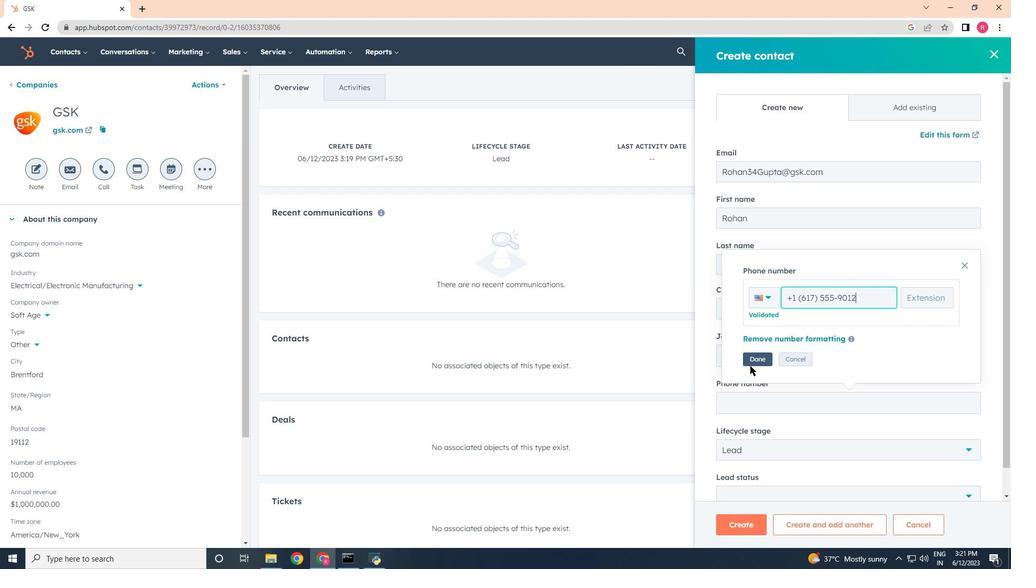 
Action: Mouse pressed left at (763, 356)
Screenshot: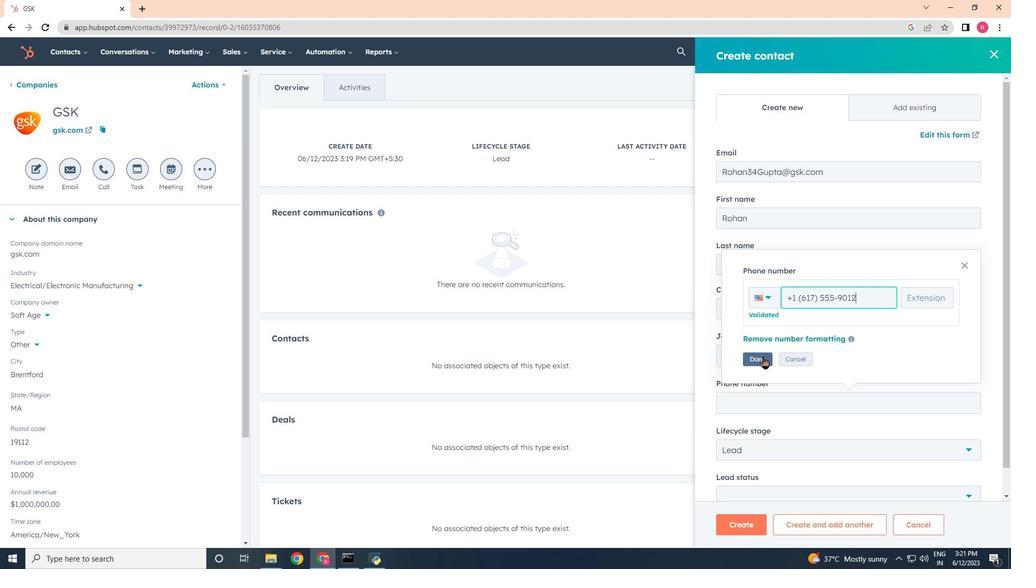 
Action: Mouse moved to (775, 447)
Screenshot: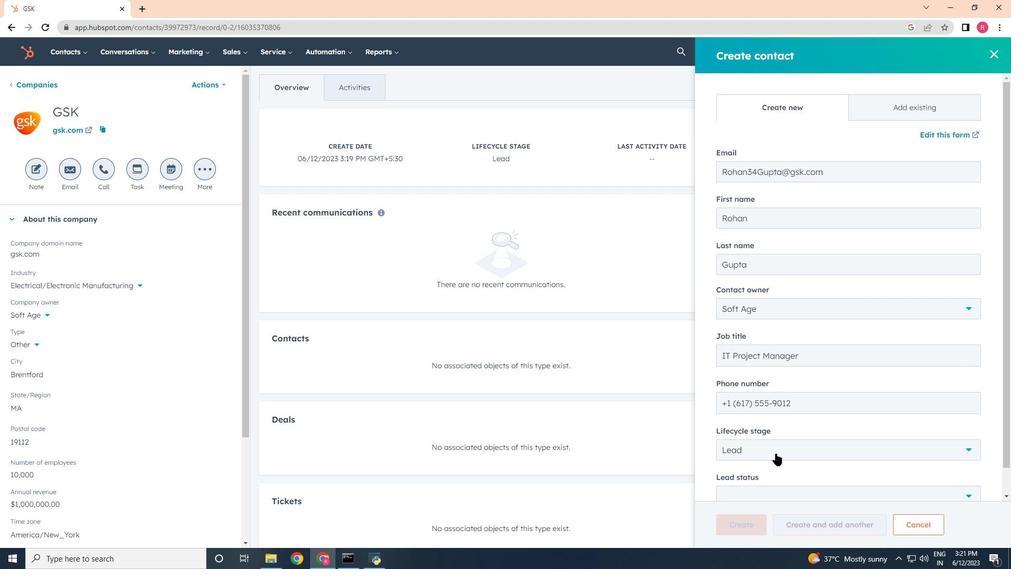 
Action: Mouse pressed left at (775, 447)
Screenshot: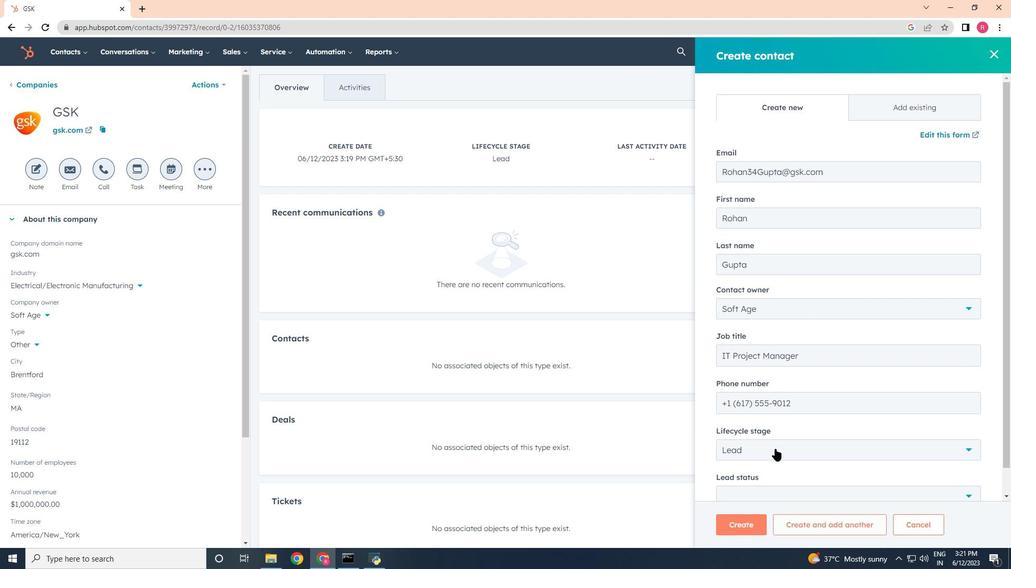 
Action: Mouse moved to (749, 345)
Screenshot: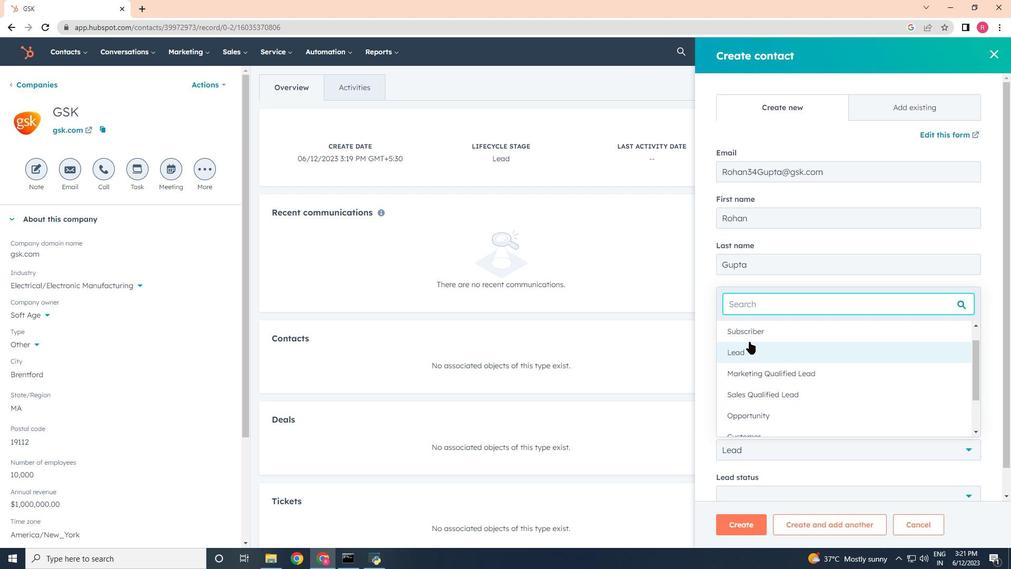 
Action: Mouse pressed left at (749, 345)
Screenshot: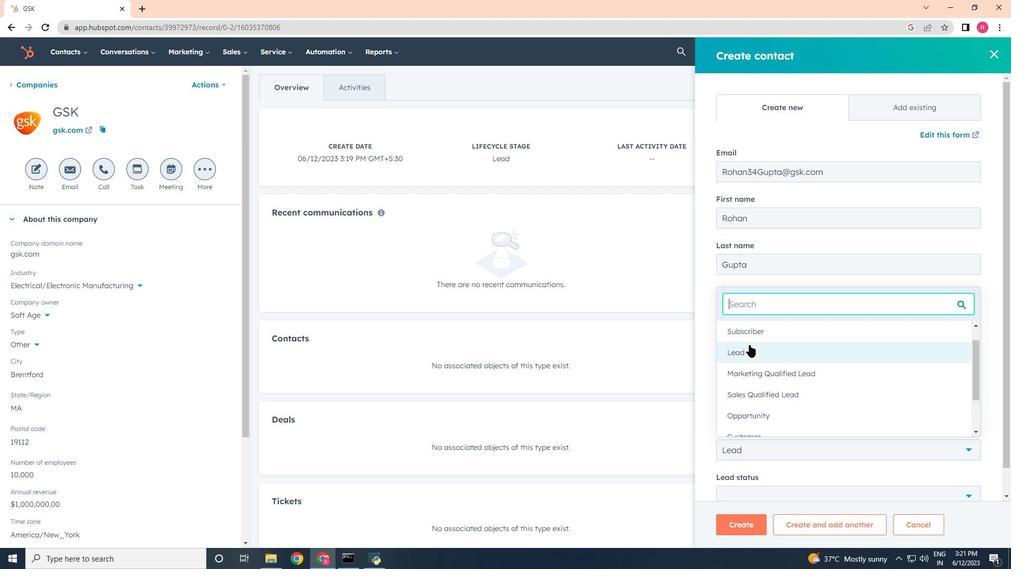 
Action: Mouse moved to (768, 357)
Screenshot: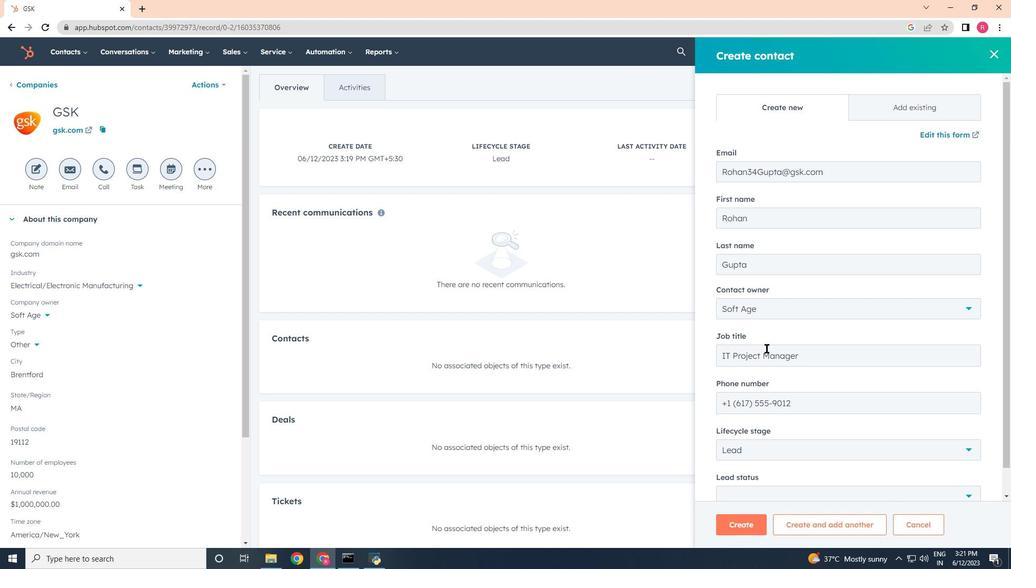 
Action: Mouse scrolled (768, 357) with delta (0, 0)
Screenshot: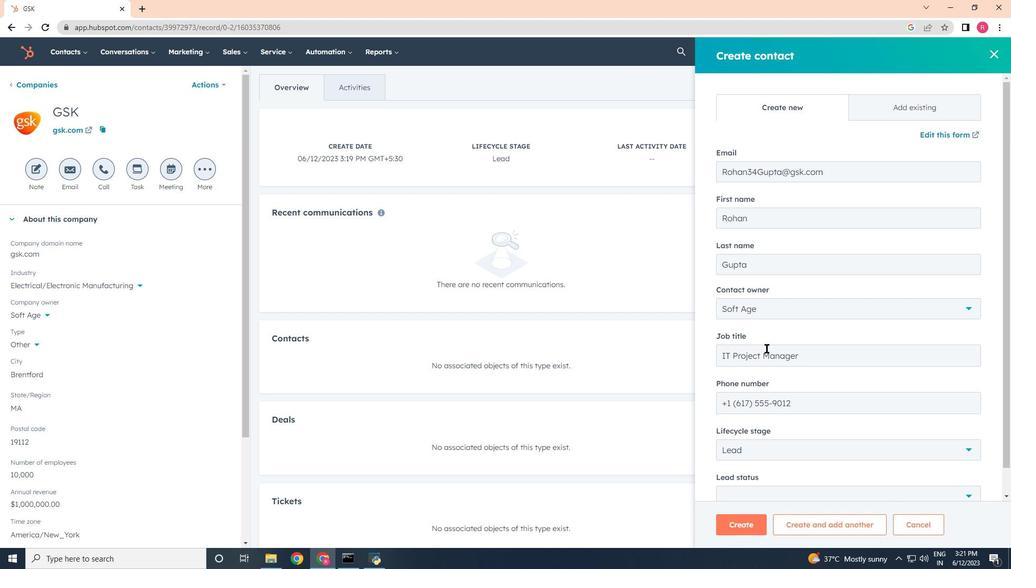 
Action: Mouse moved to (769, 358)
Screenshot: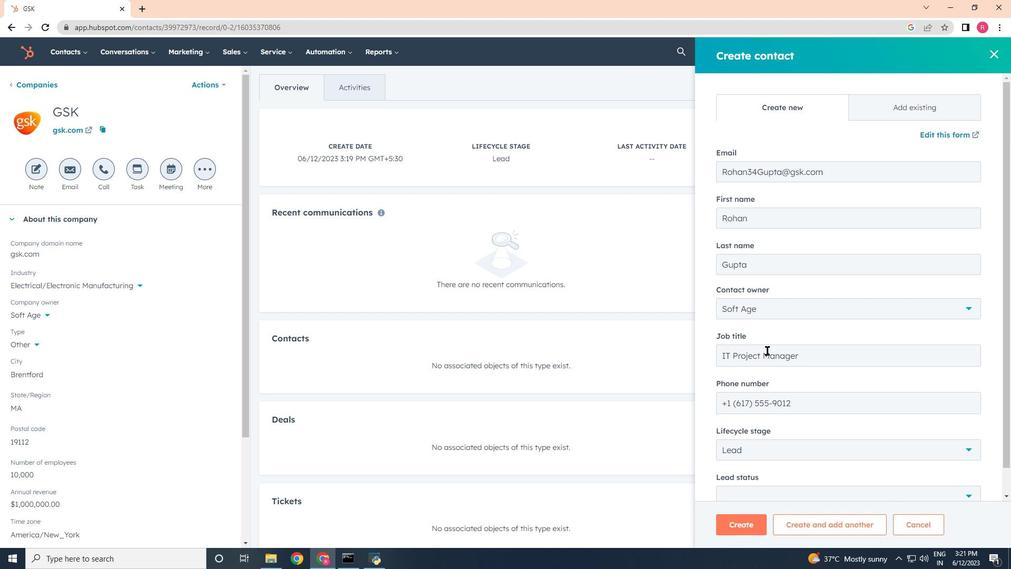 
Action: Mouse scrolled (769, 358) with delta (0, 0)
Screenshot: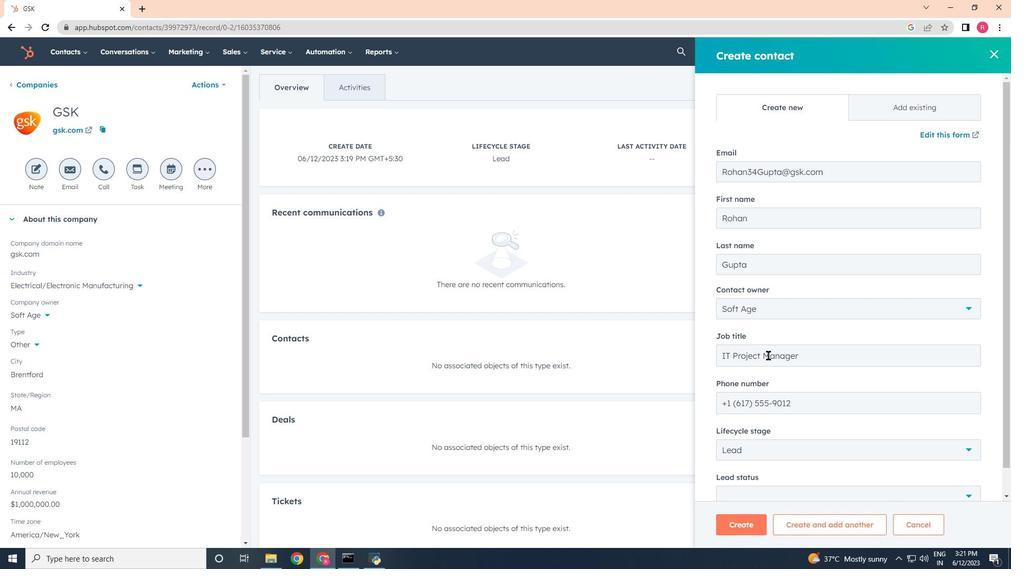 
Action: Mouse scrolled (769, 358) with delta (0, 0)
Screenshot: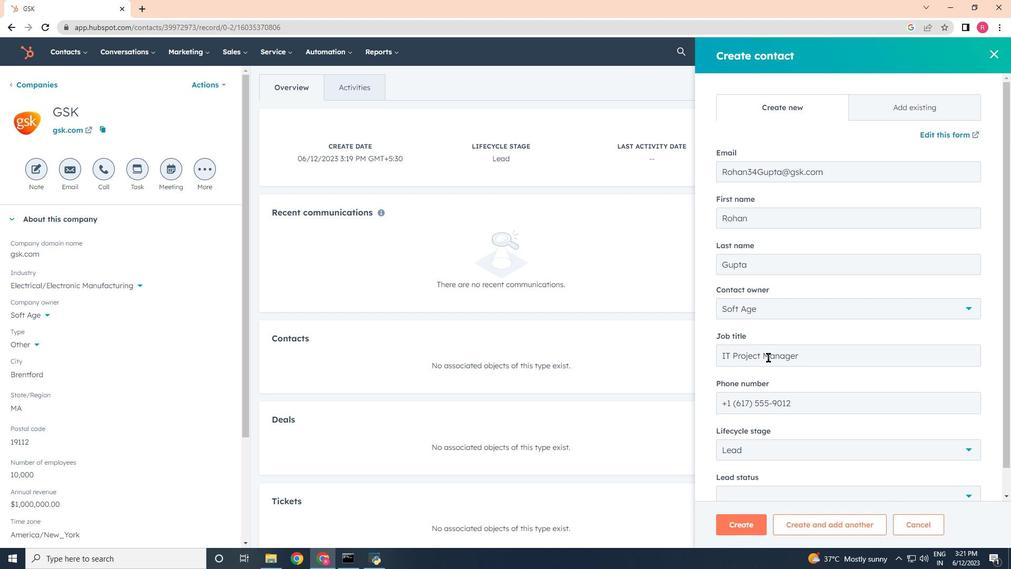 
Action: Mouse moved to (769, 359)
Screenshot: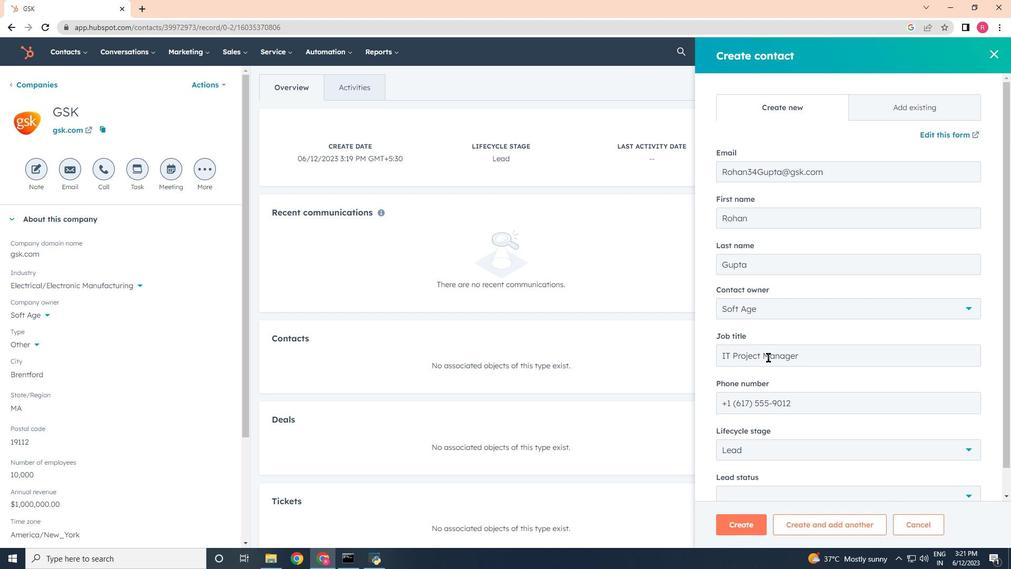 
Action: Mouse scrolled (769, 358) with delta (0, 0)
Screenshot: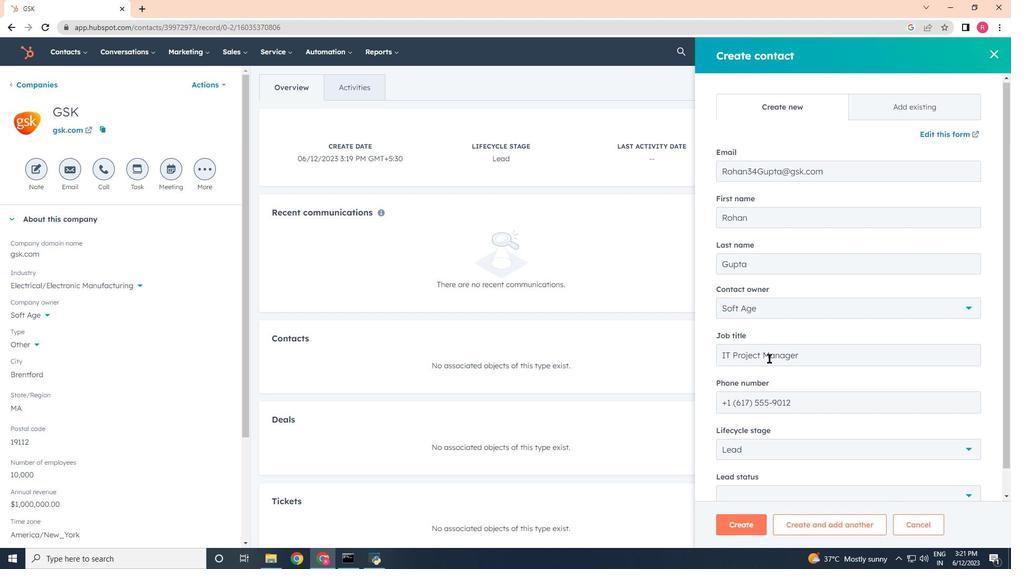 
Action: Mouse moved to (766, 464)
Screenshot: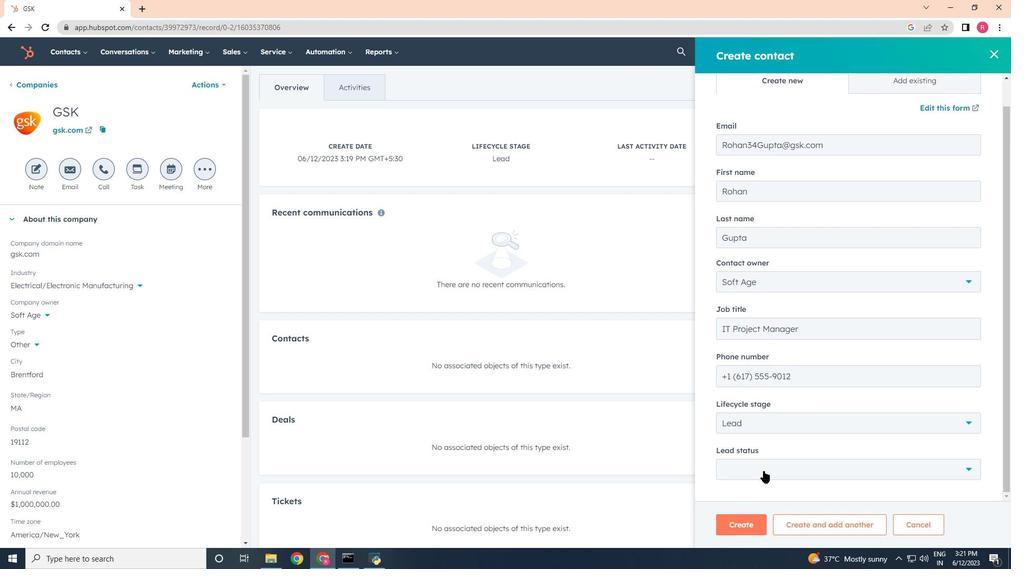 
Action: Mouse pressed left at (766, 464)
Screenshot: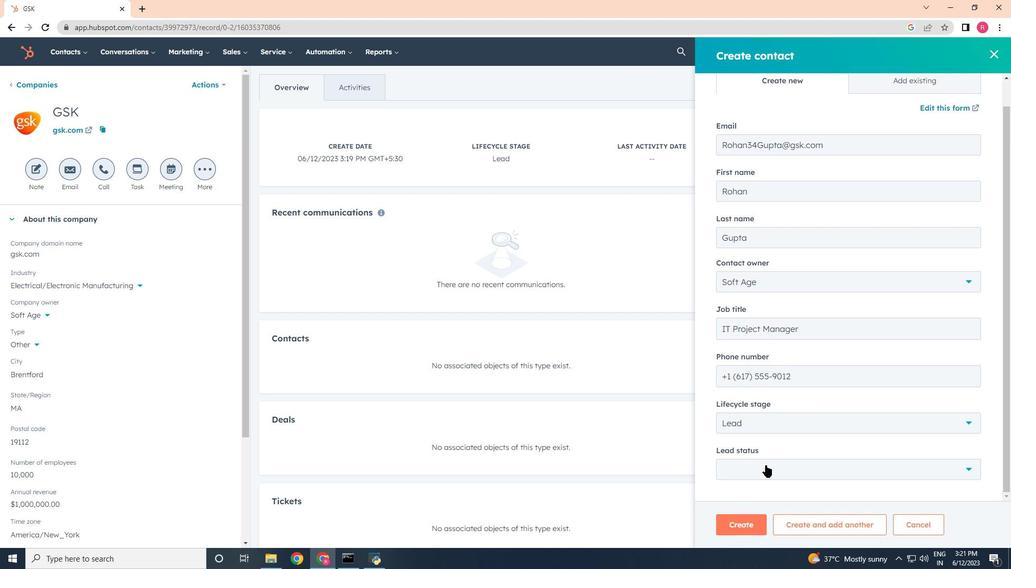 
Action: Mouse moved to (756, 392)
Screenshot: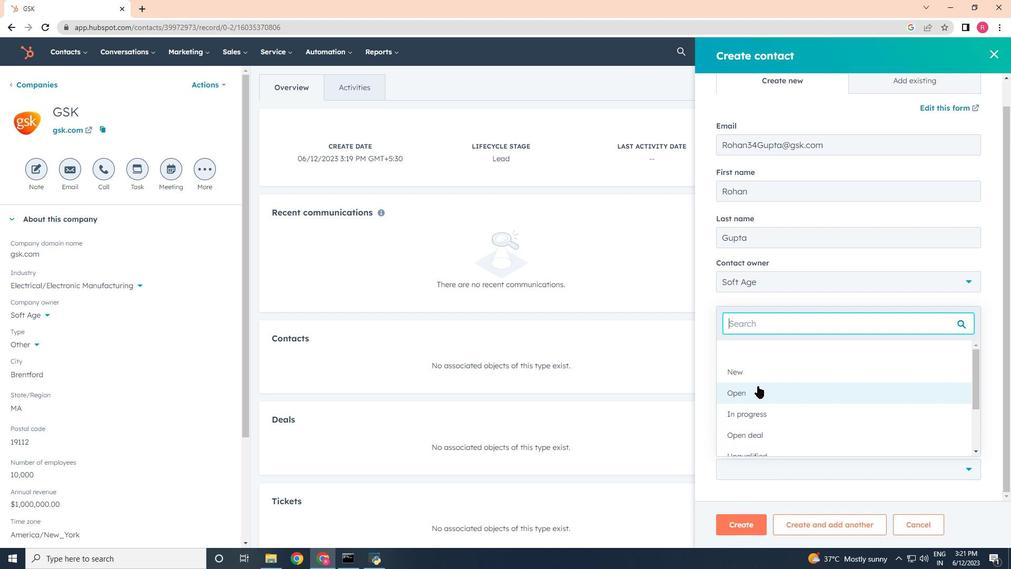 
Action: Mouse pressed left at (756, 392)
Screenshot: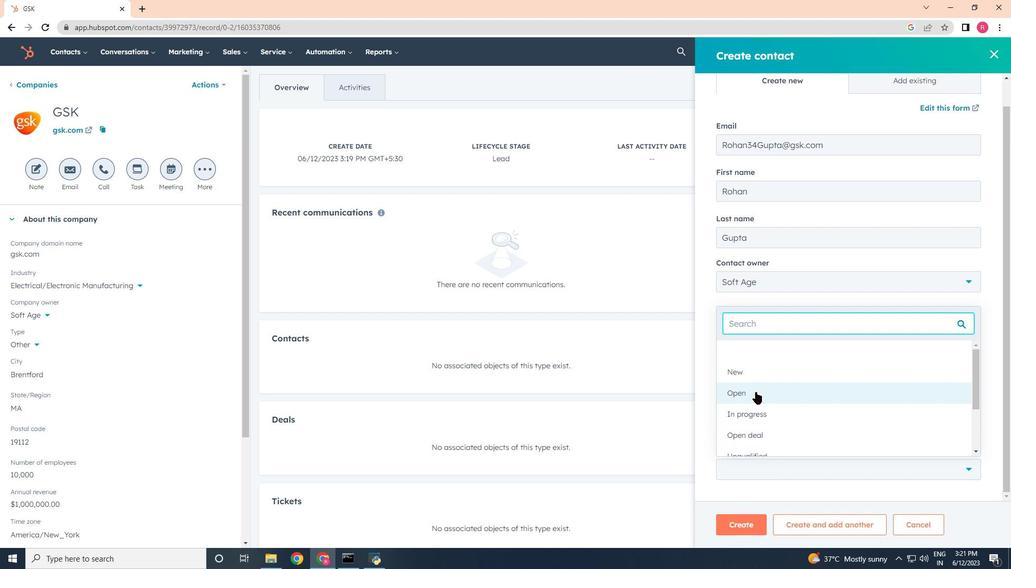 
Action: Mouse moved to (752, 524)
Screenshot: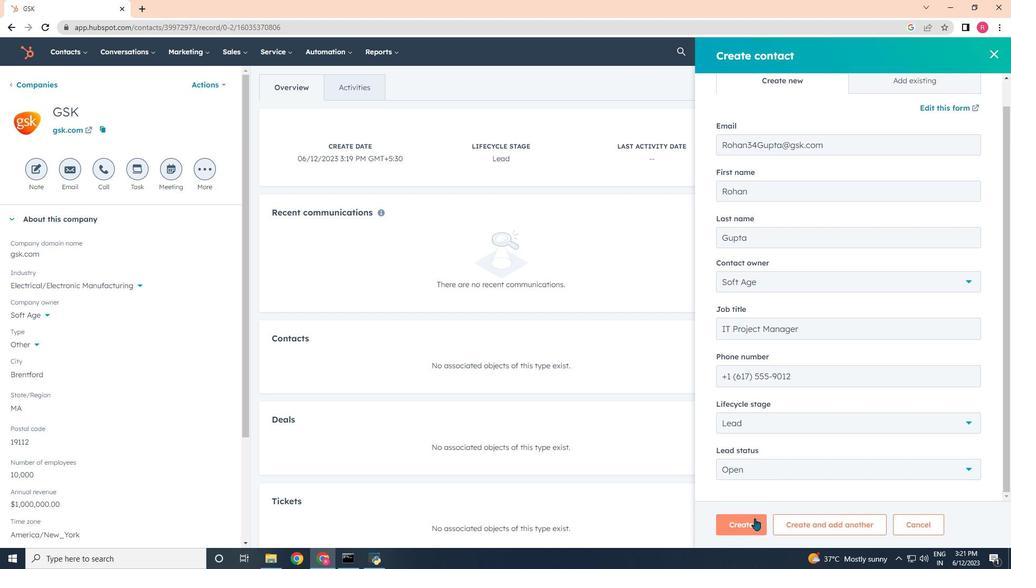 
Action: Mouse pressed left at (752, 524)
Screenshot: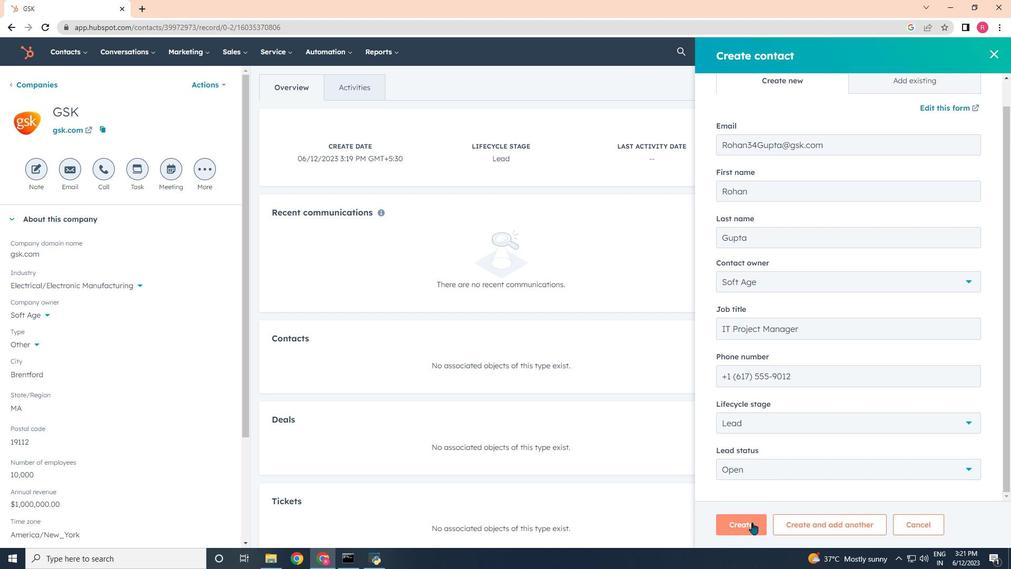 
Action: Mouse moved to (746, 523)
Screenshot: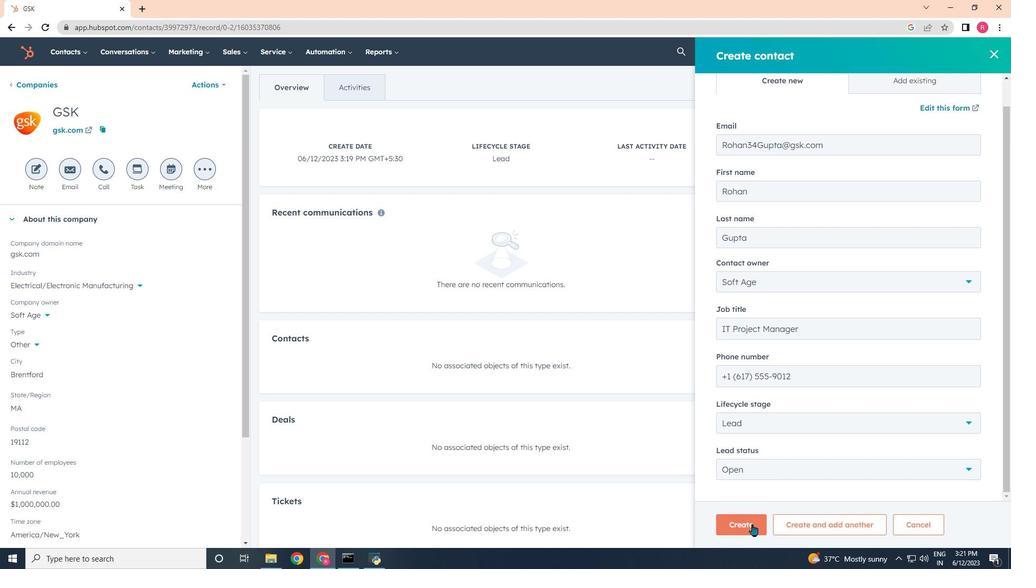 
